 Task: Select the Pacific Time - US & Canada as time zone for the schedule.
Action: Mouse moved to (110, 141)
Screenshot: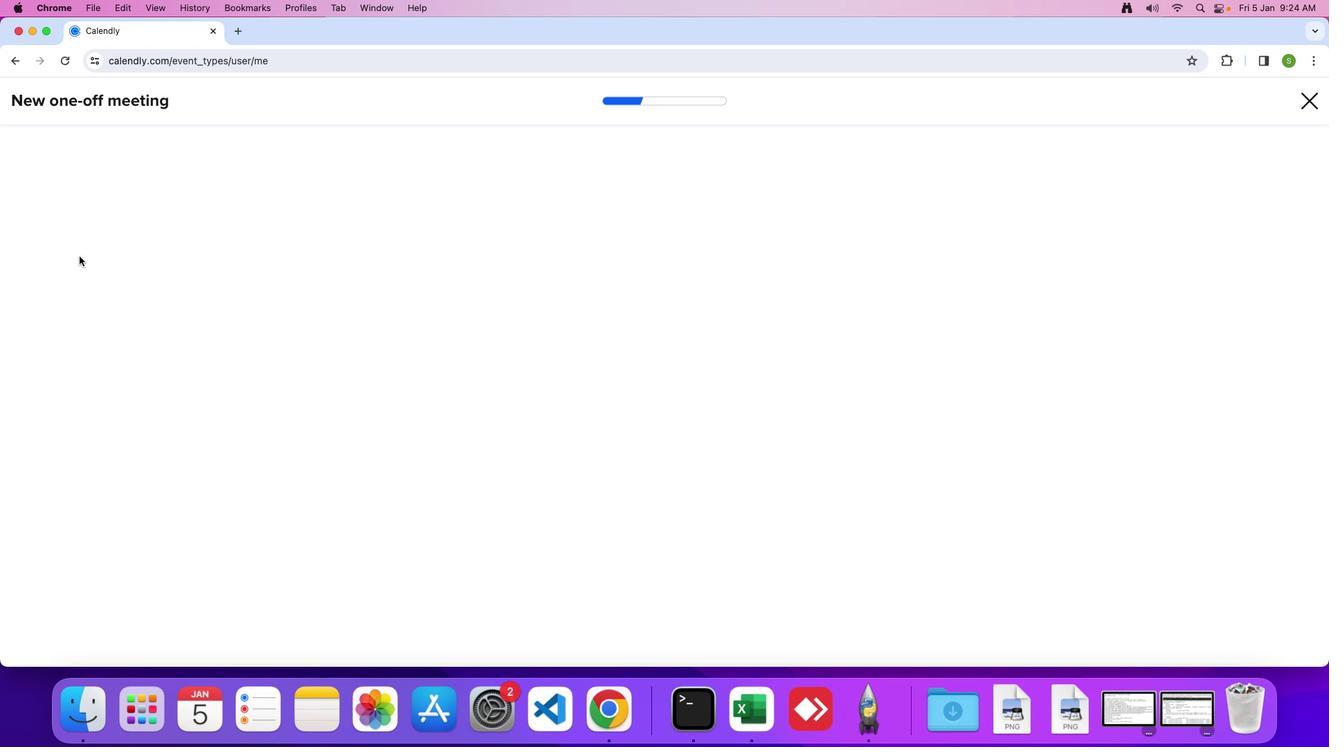 
Action: Mouse pressed left at (110, 141)
Screenshot: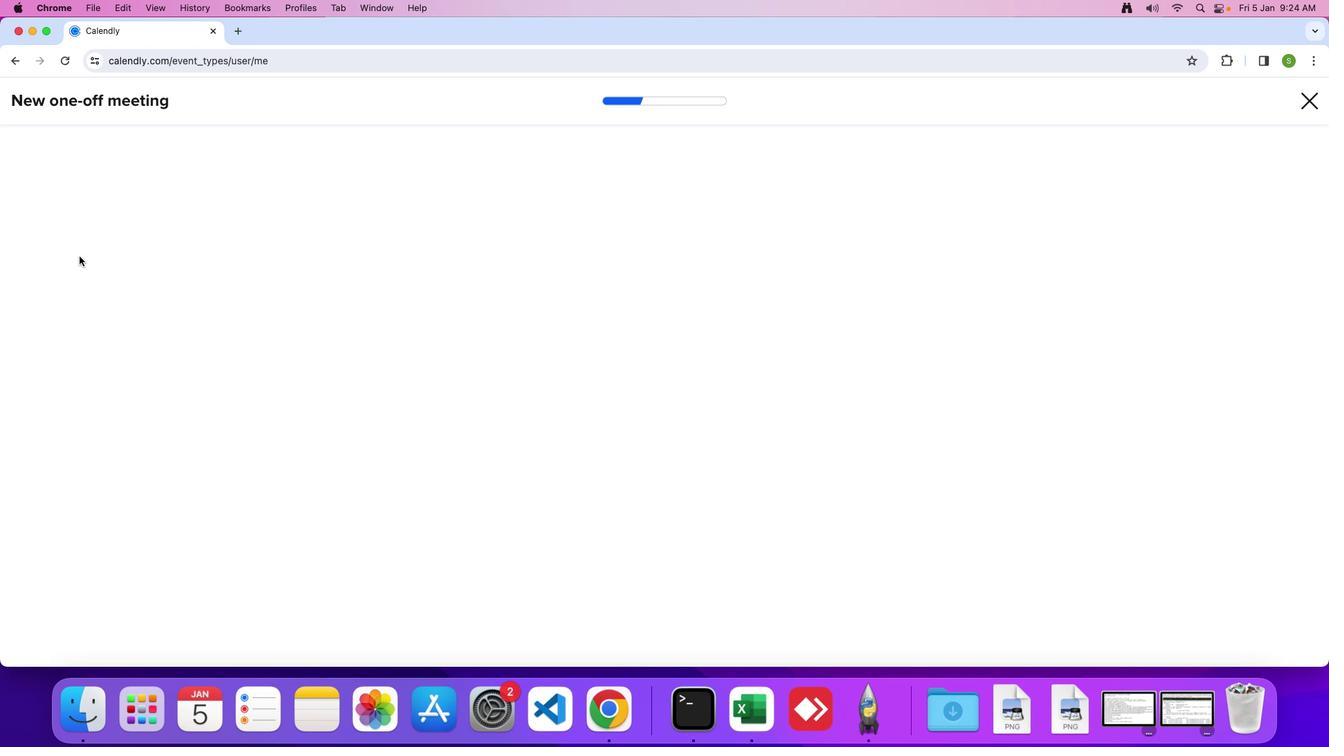 
Action: Mouse moved to (78, 256)
Screenshot: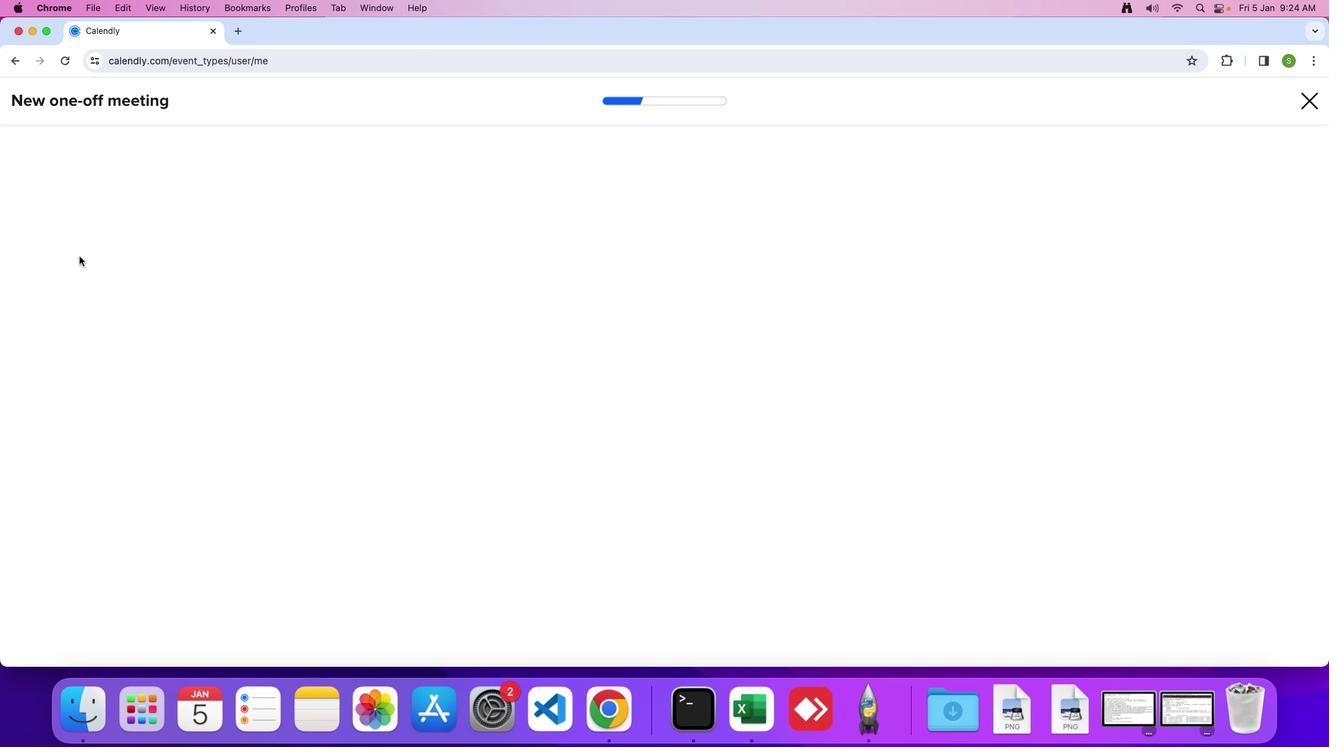 
Action: Mouse pressed left at (78, 256)
Screenshot: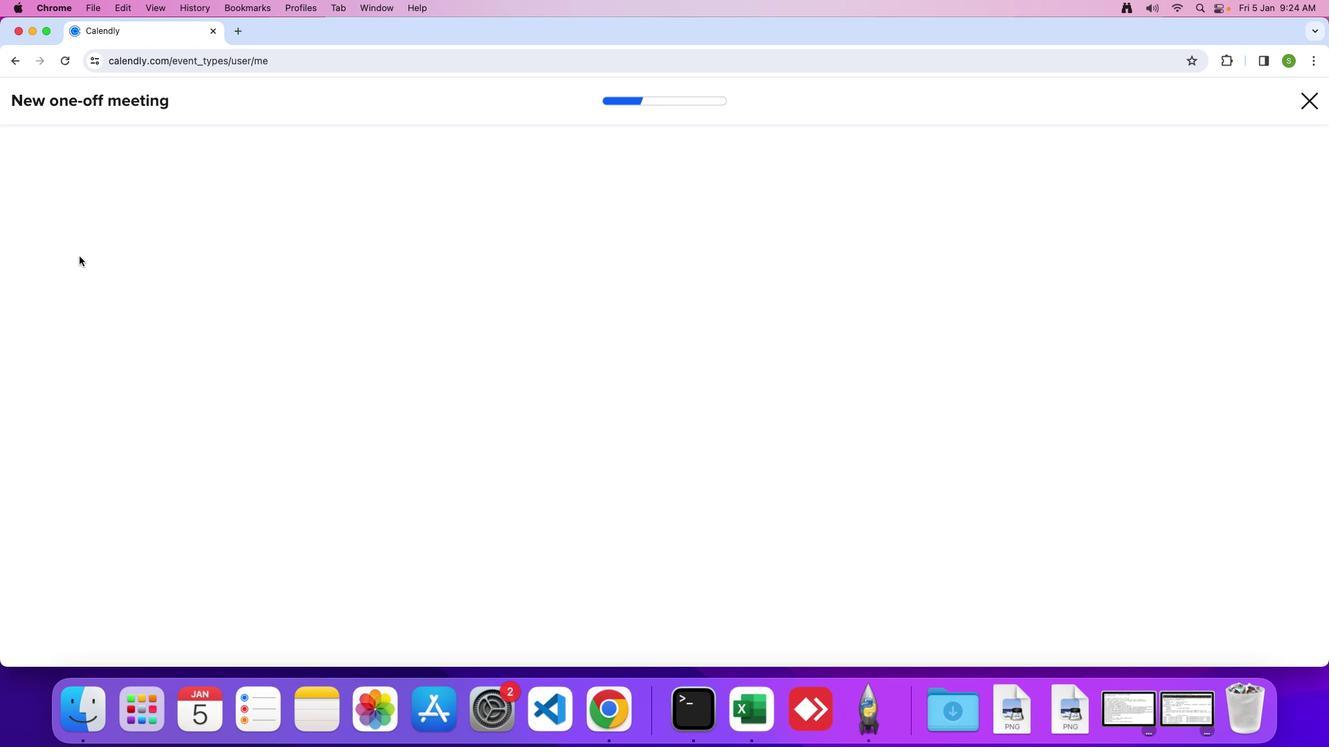 
Action: Mouse moved to (116, 166)
Screenshot: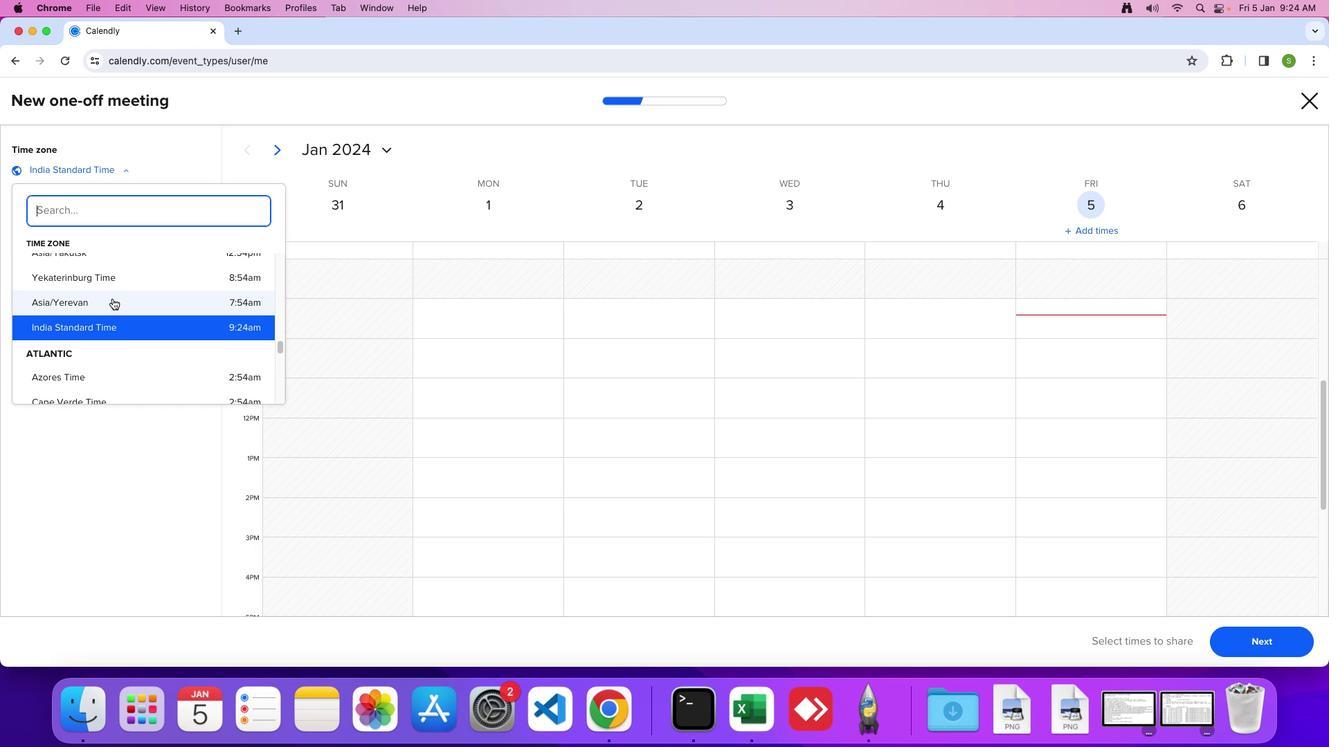 
Action: Mouse pressed left at (116, 166)
Screenshot: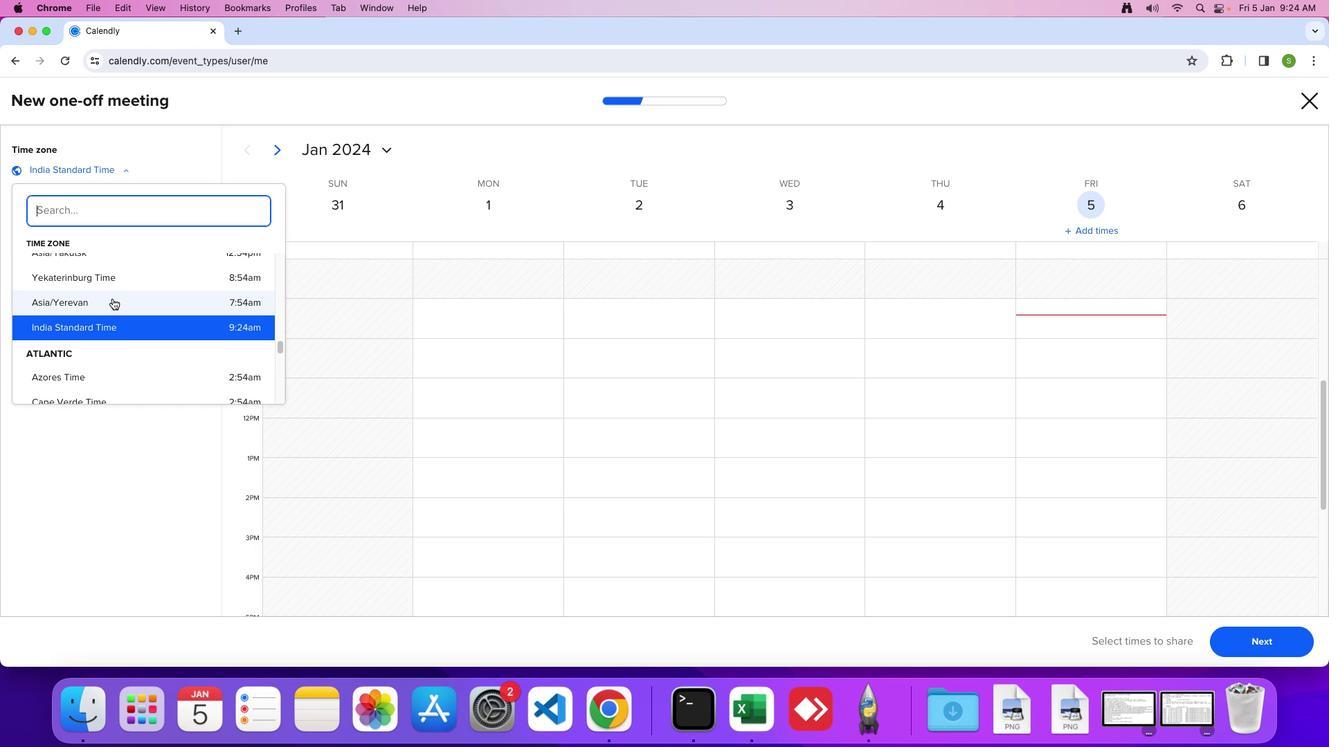 
Action: Mouse moved to (112, 298)
Screenshot: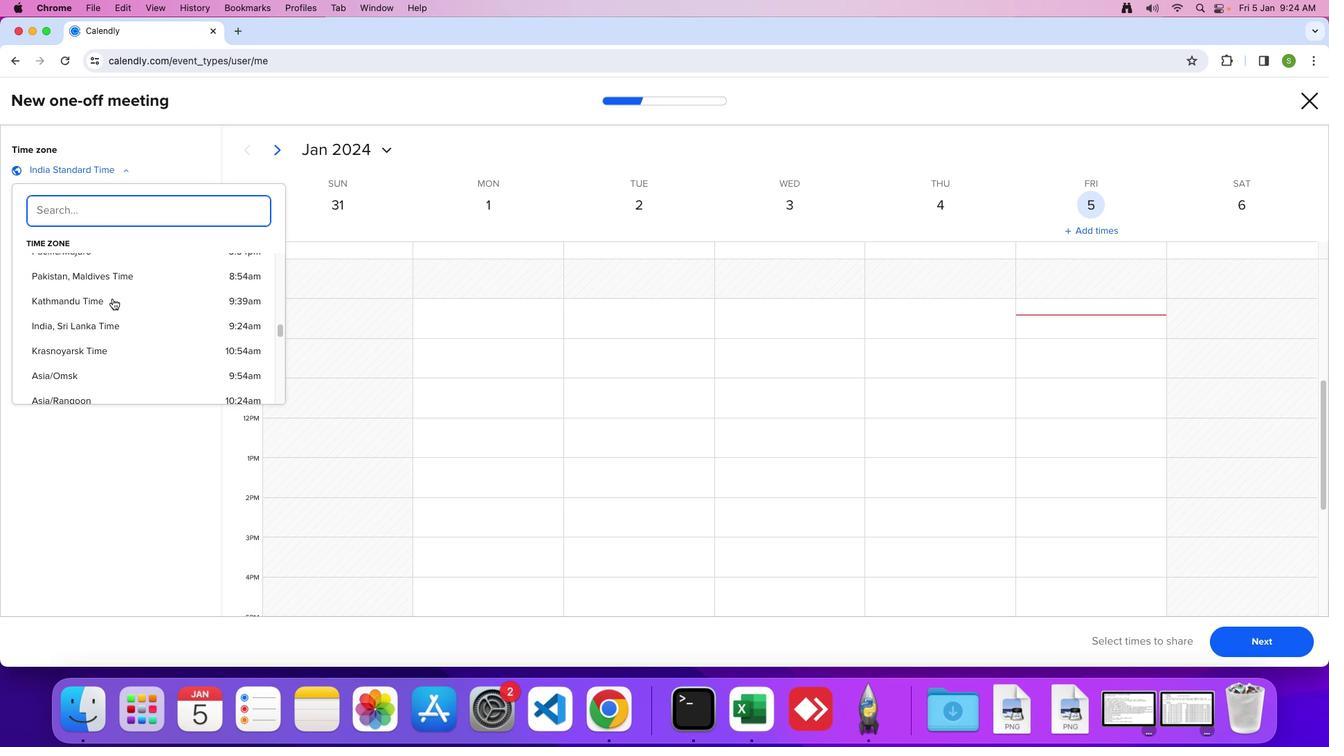 
Action: Mouse scrolled (112, 298) with delta (0, 0)
Screenshot: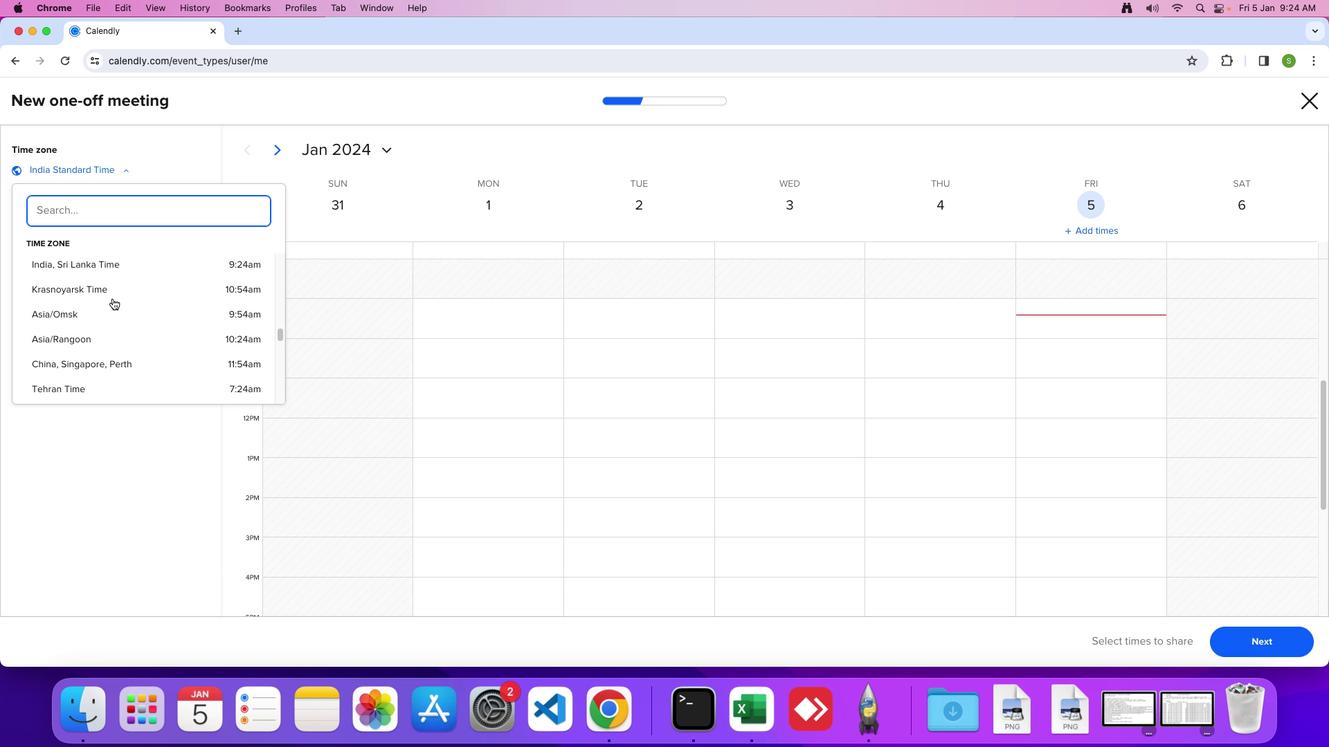 
Action: Mouse scrolled (112, 298) with delta (0, -3)
Screenshot: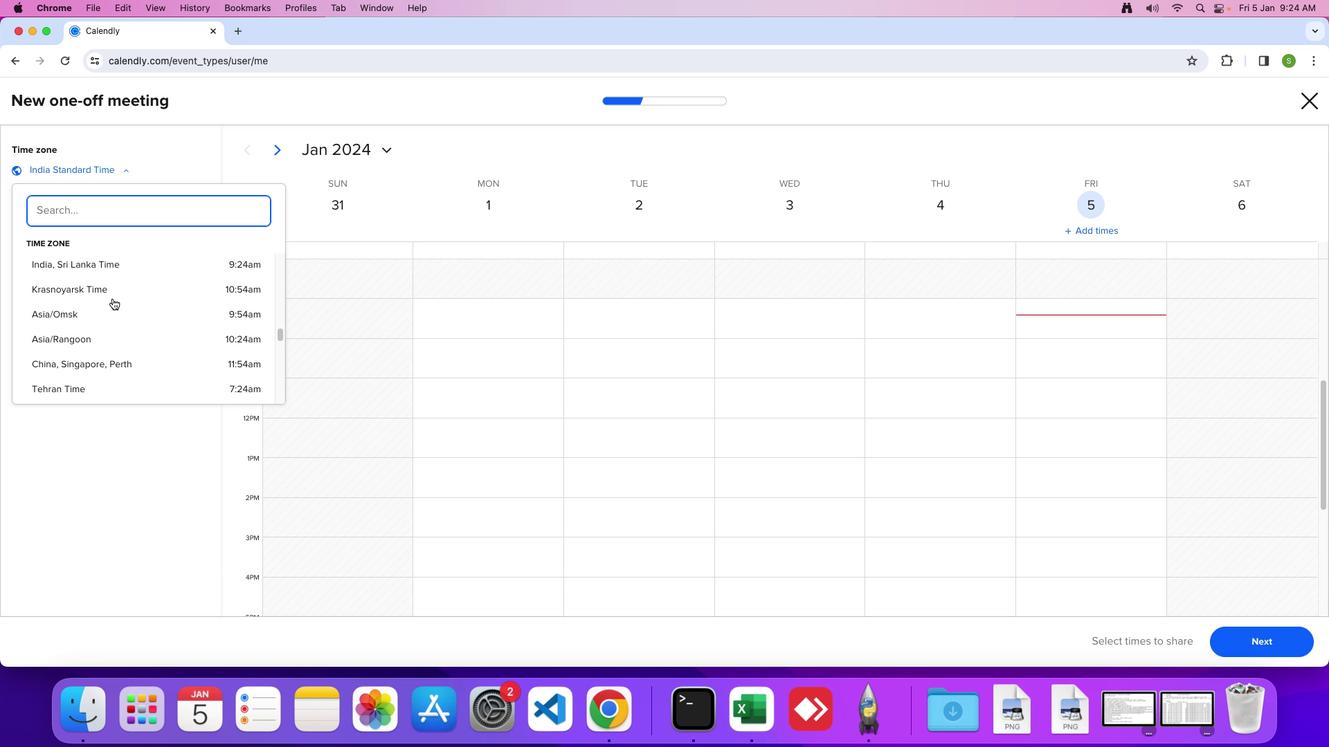 
Action: Mouse scrolled (112, 298) with delta (0, 3)
Screenshot: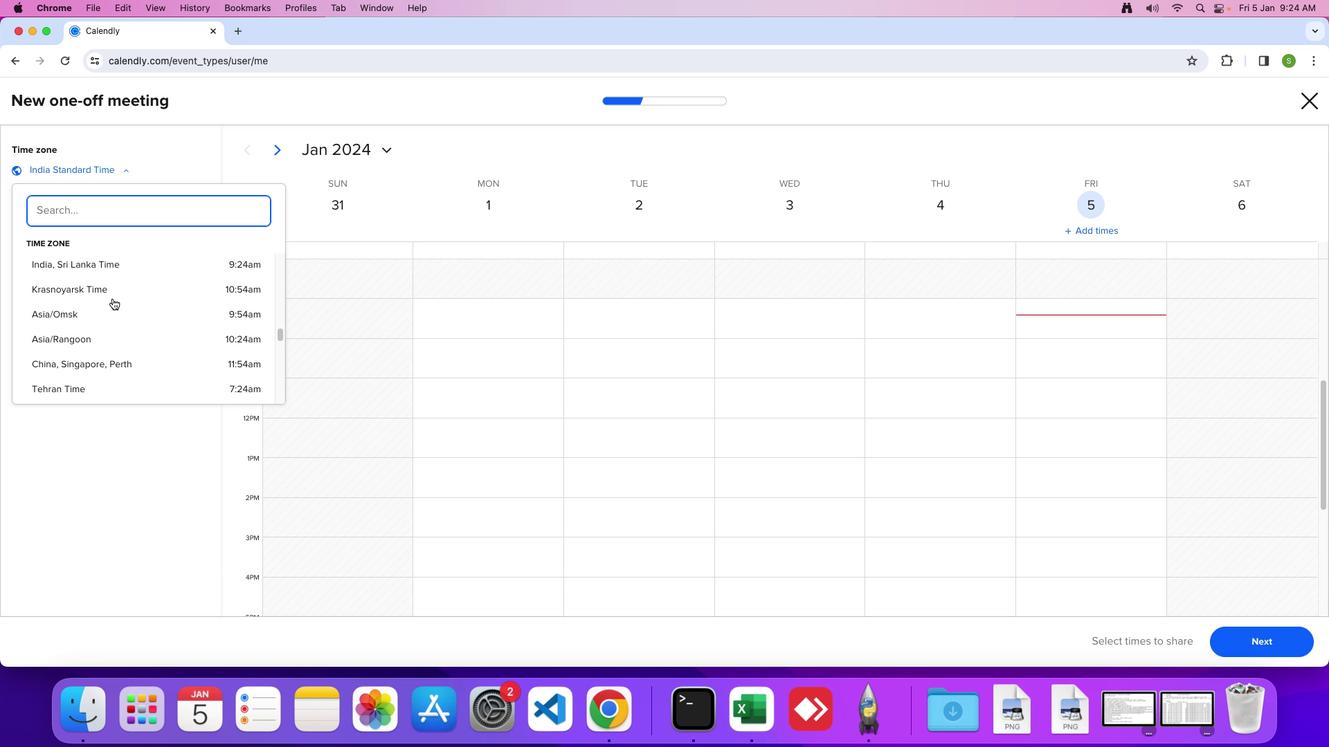 
Action: Mouse scrolled (112, 298) with delta (0, 3)
Screenshot: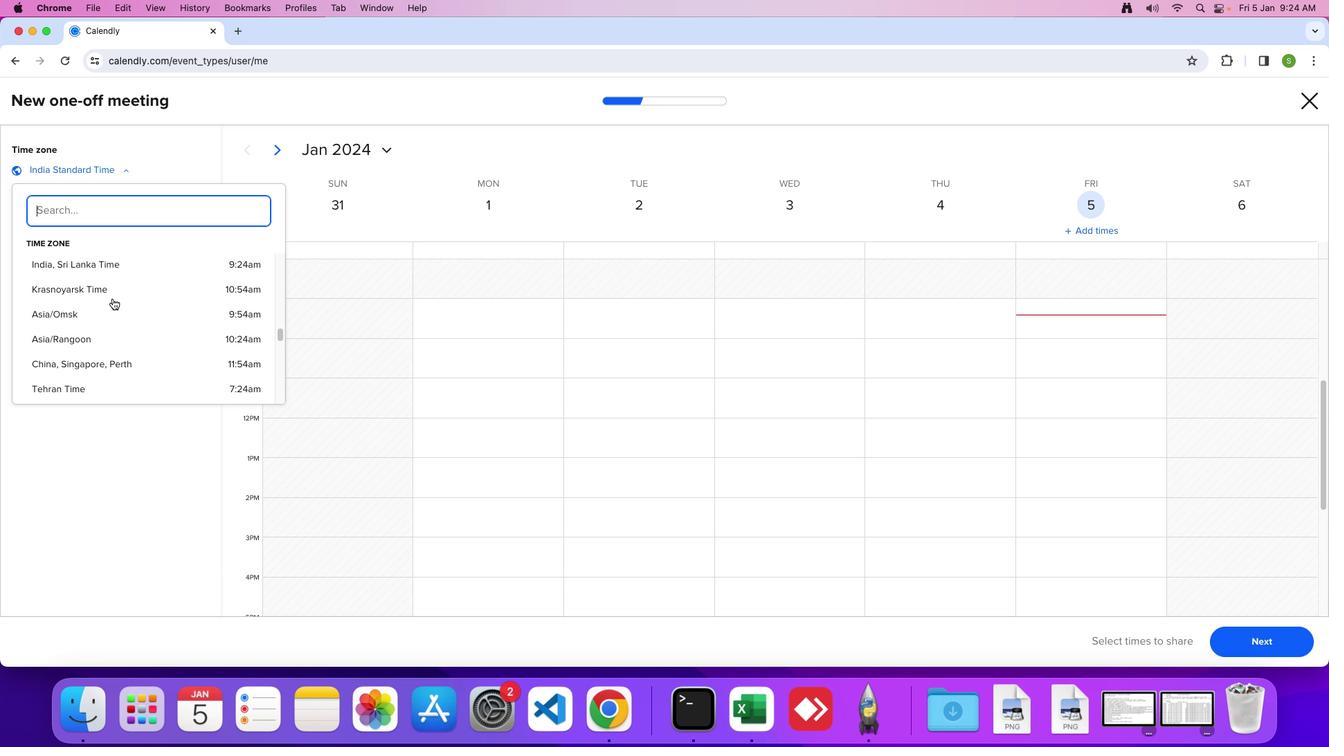 
Action: Mouse scrolled (112, 298) with delta (0, 0)
Screenshot: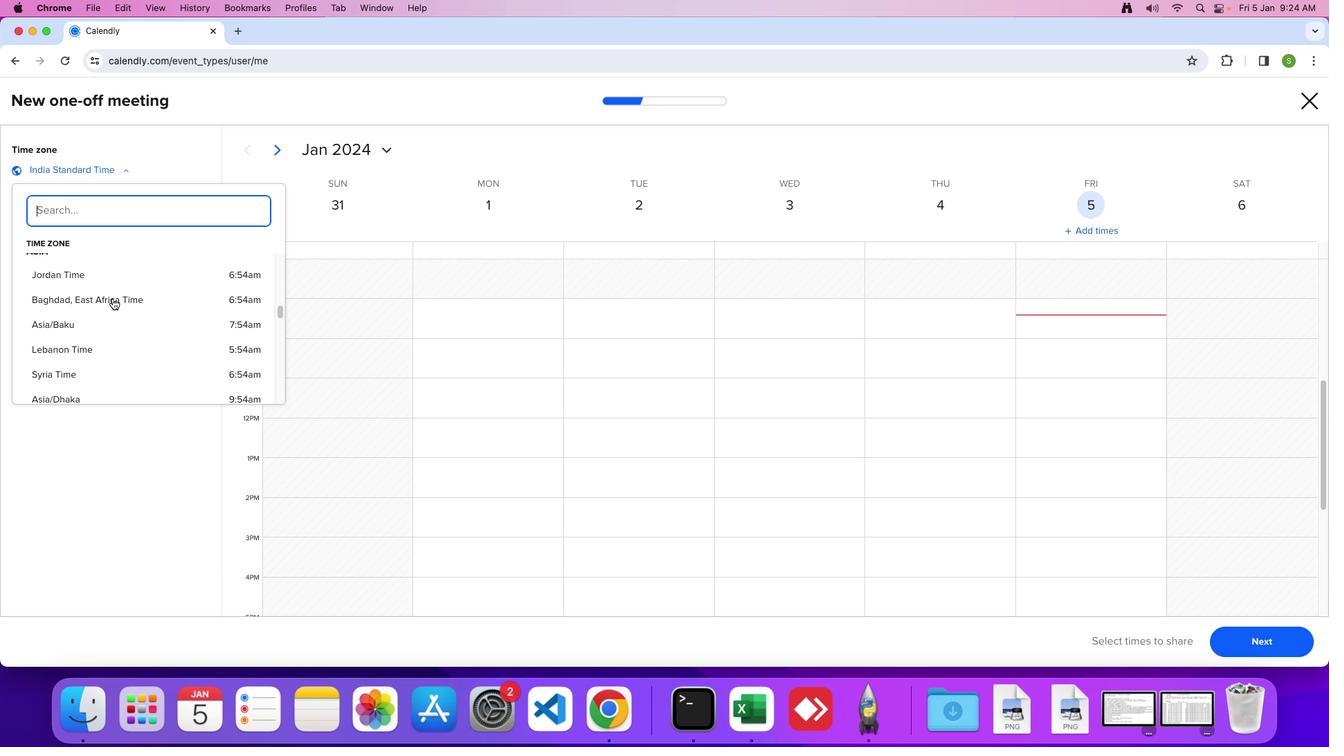 
Action: Mouse scrolled (112, 298) with delta (0, 0)
Screenshot: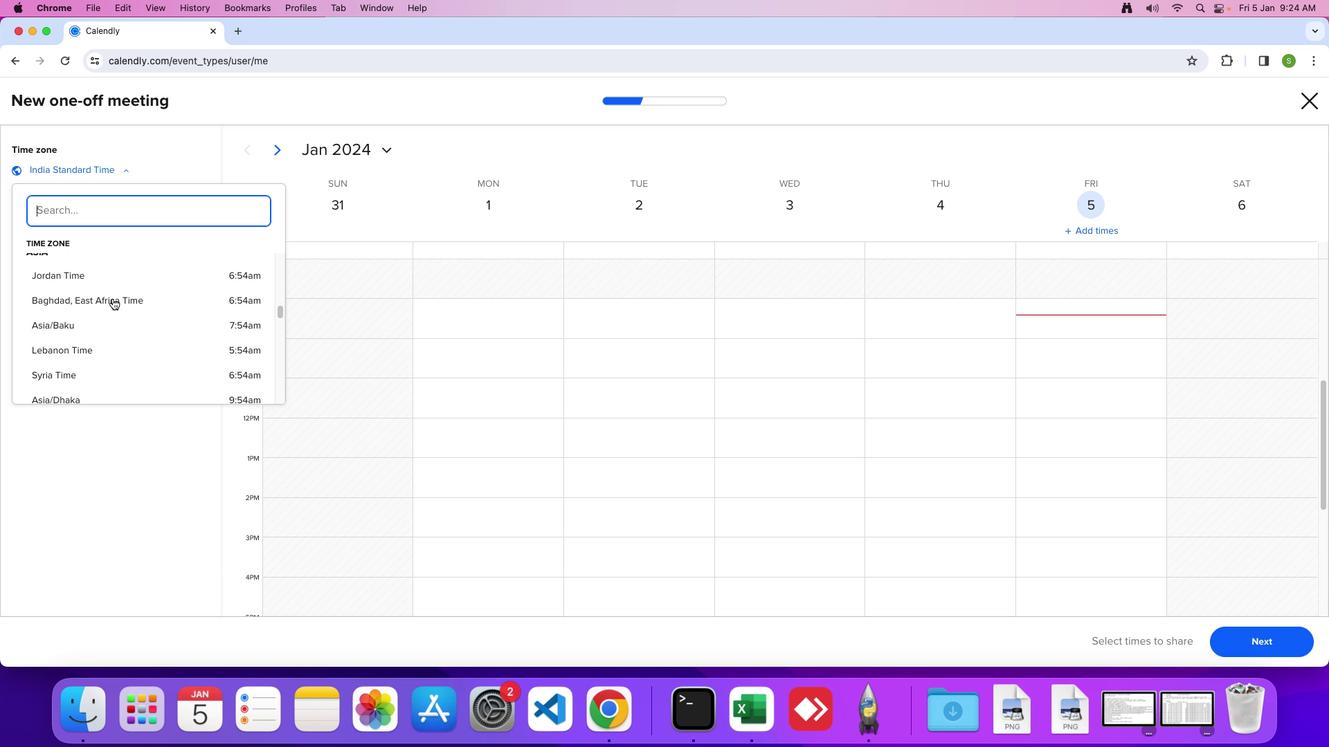 
Action: Mouse scrolled (112, 298) with delta (0, 2)
Screenshot: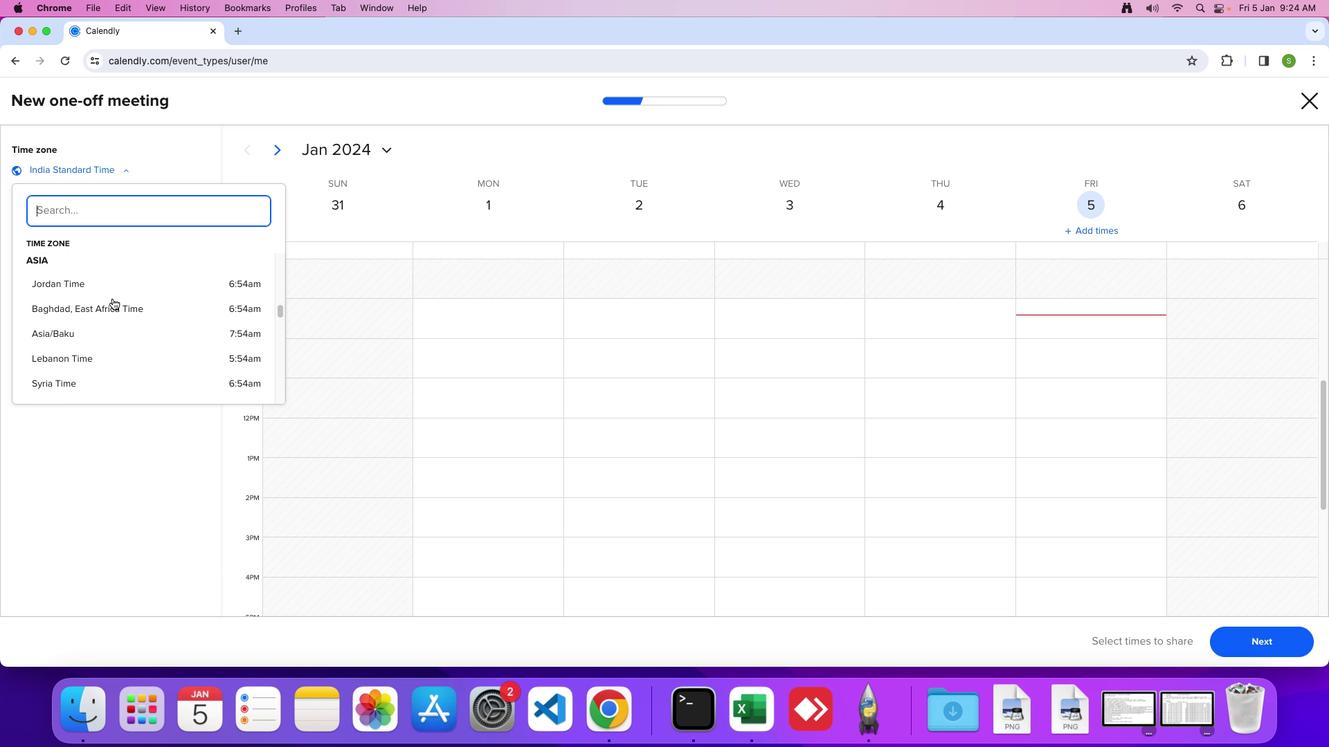
Action: Mouse scrolled (112, 298) with delta (0, 0)
Screenshot: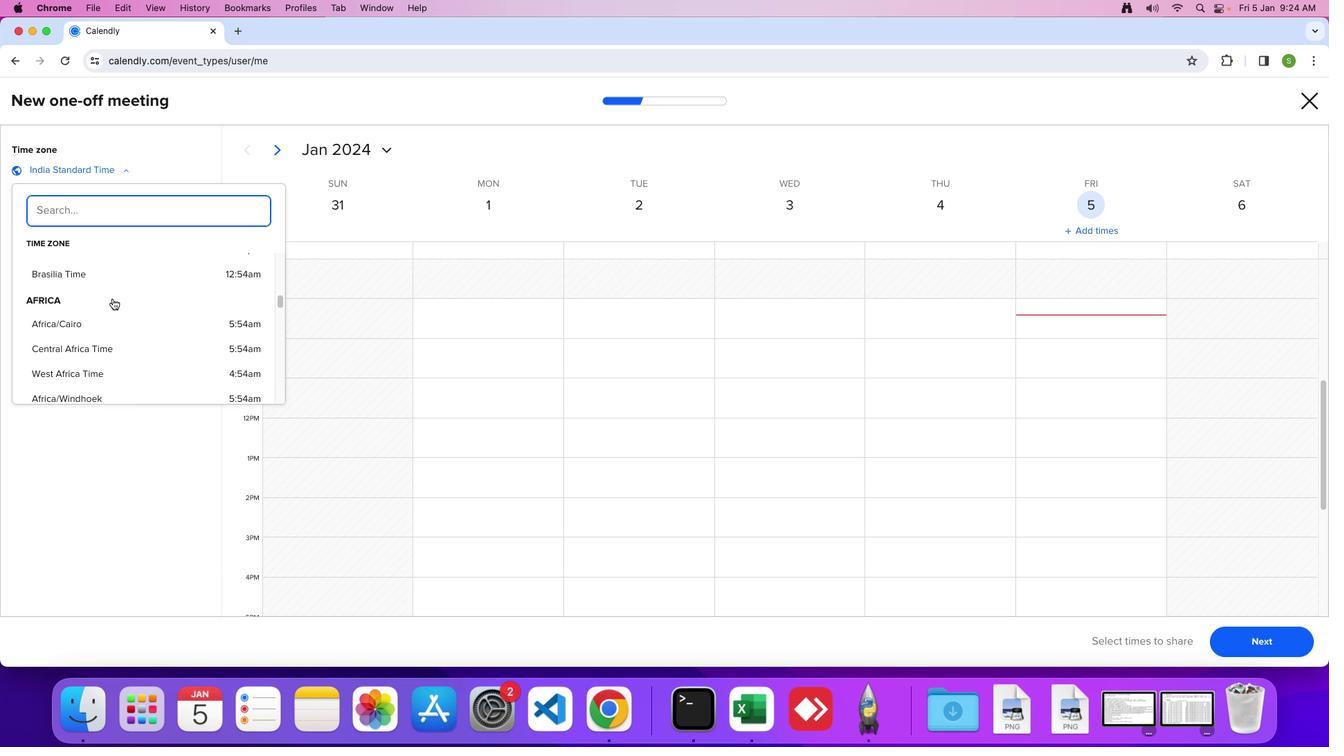 
Action: Mouse scrolled (112, 298) with delta (0, 0)
Screenshot: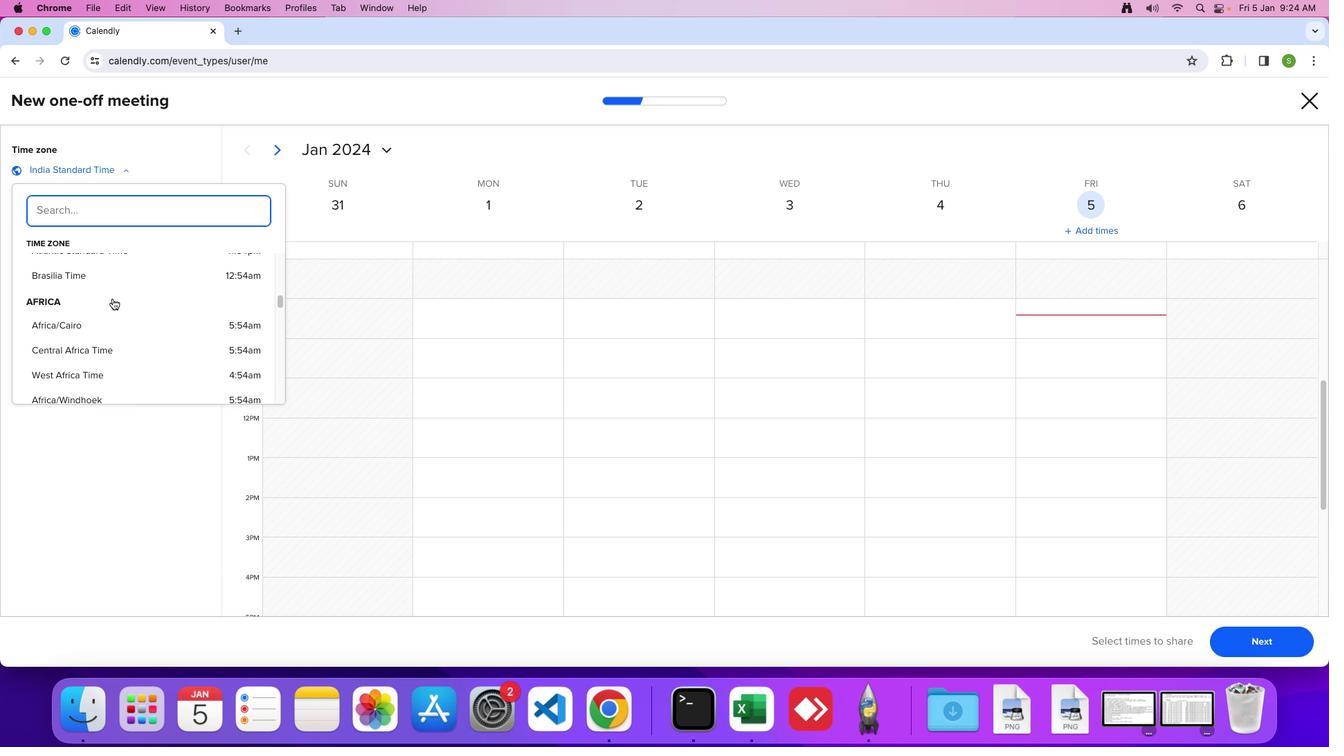 
Action: Mouse scrolled (112, 298) with delta (0, -3)
Screenshot: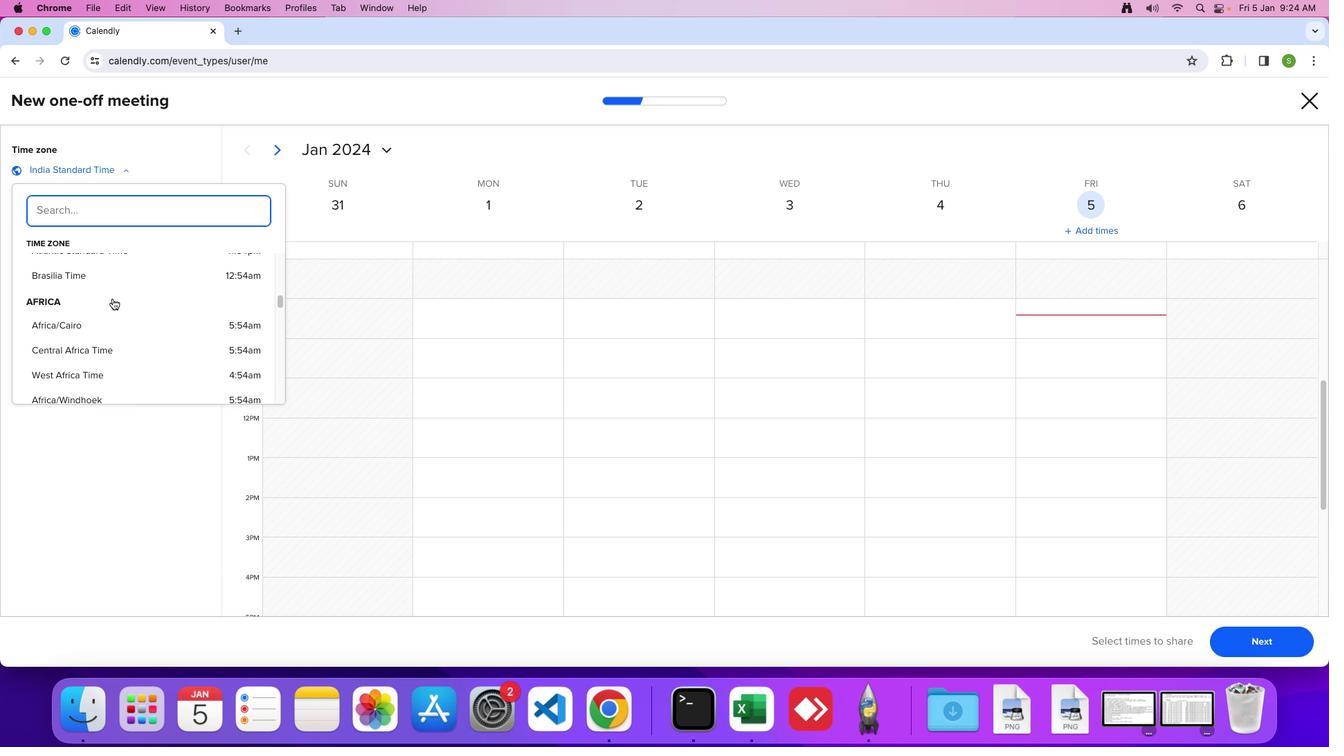 
Action: Mouse scrolled (112, 298) with delta (0, 2)
Screenshot: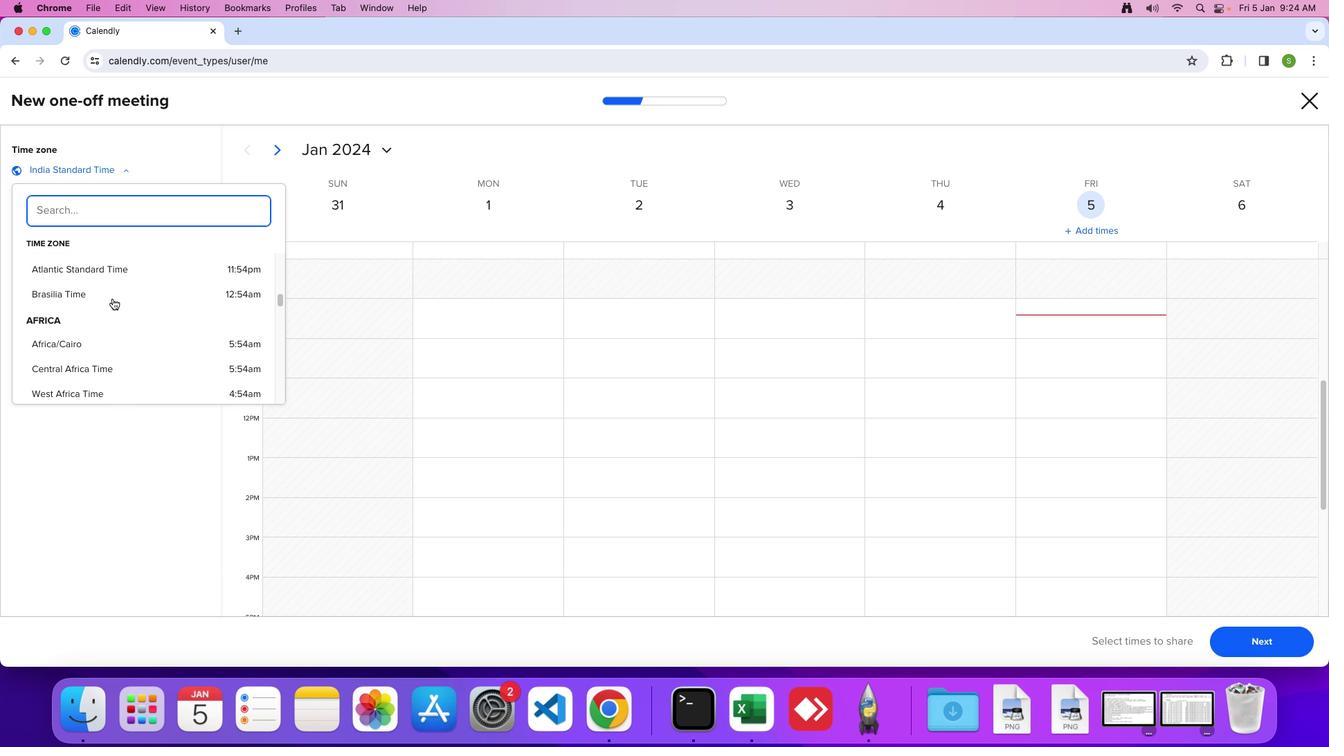 
Action: Mouse scrolled (112, 298) with delta (0, 0)
Screenshot: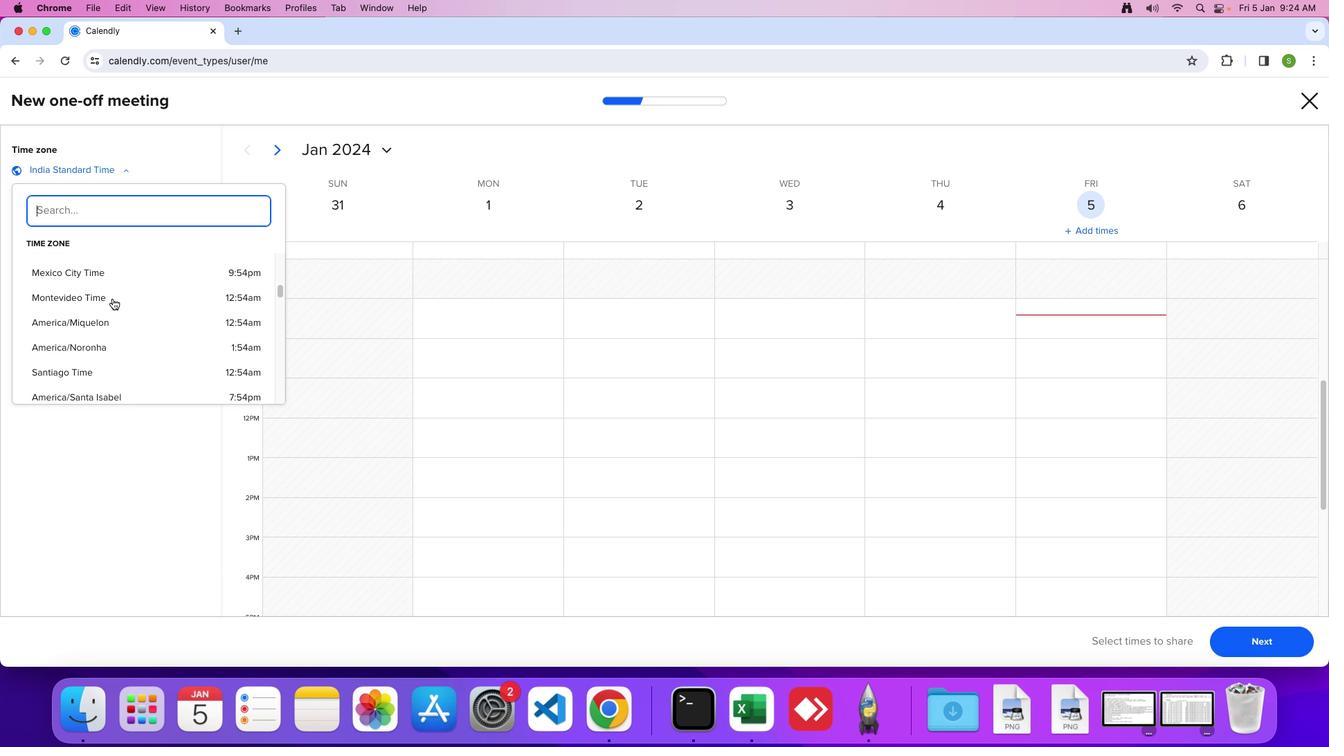 
Action: Mouse scrolled (112, 298) with delta (0, 0)
Screenshot: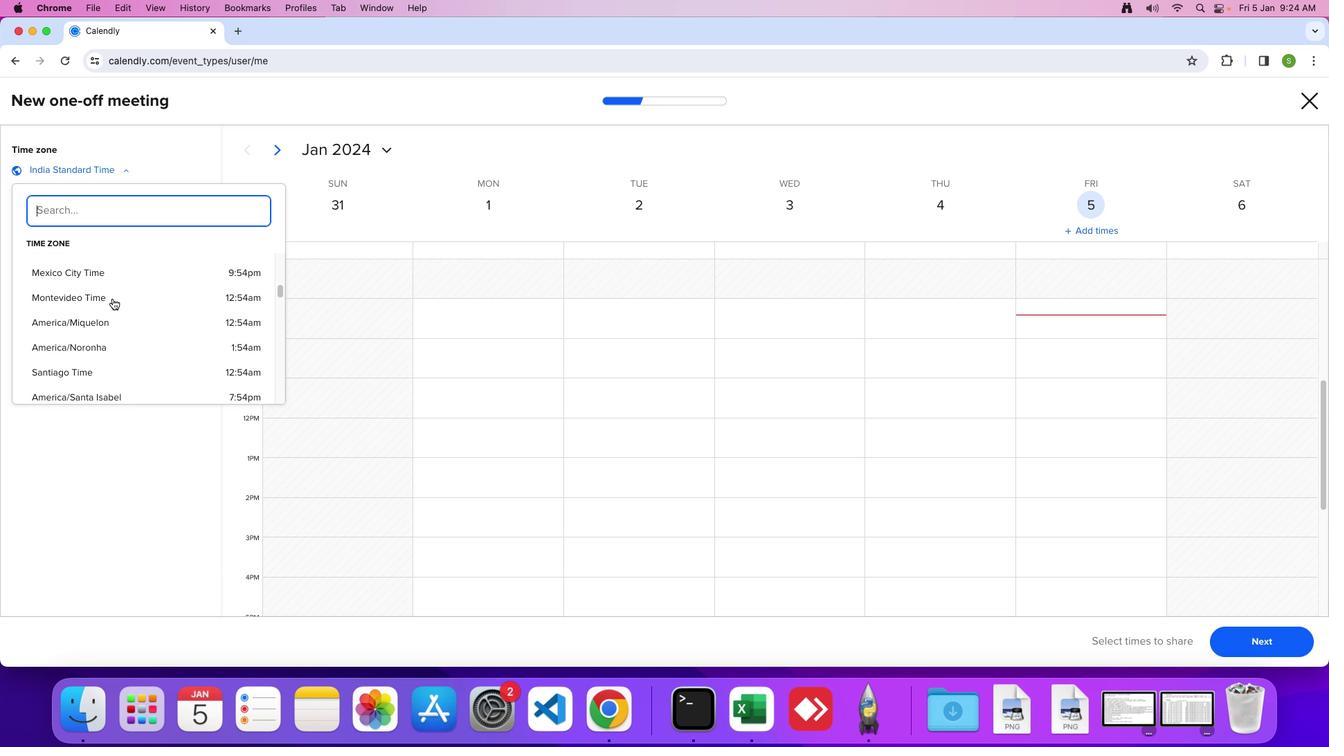 
Action: Mouse scrolled (112, 298) with delta (0, -3)
Screenshot: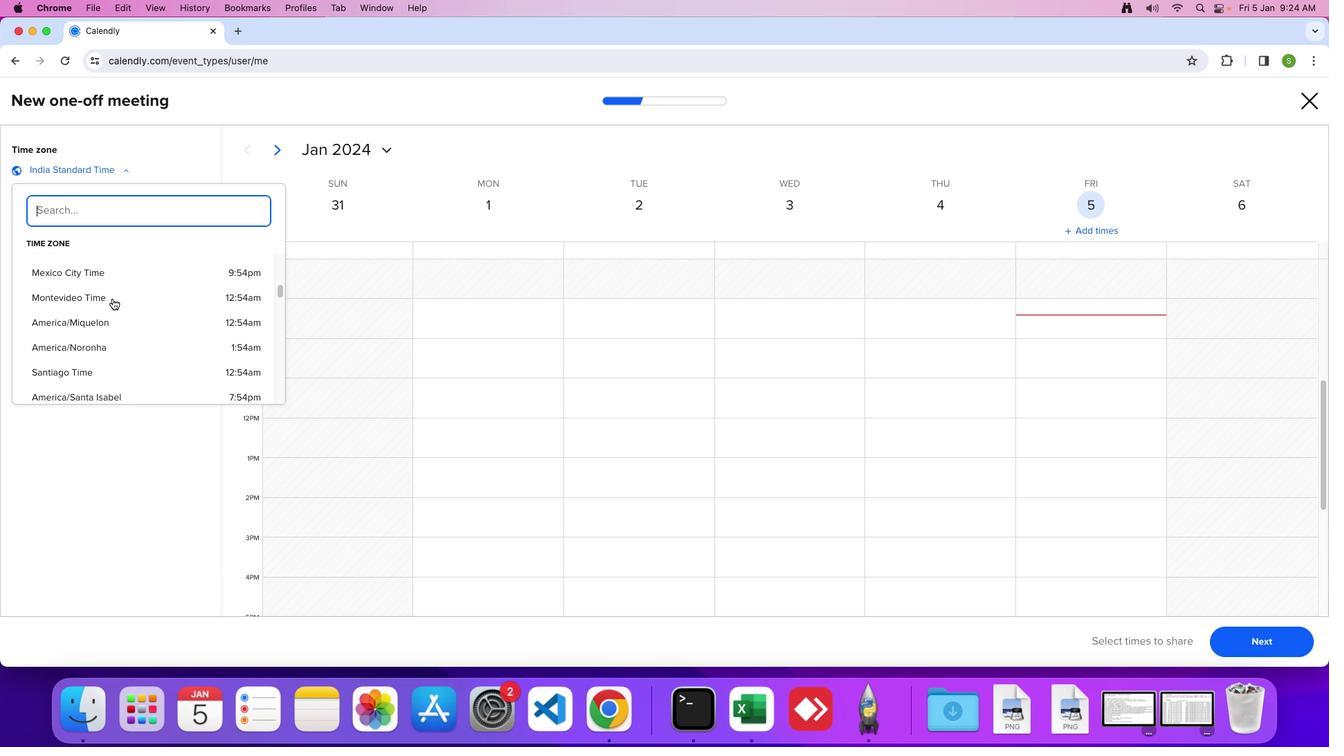 
Action: Mouse scrolled (112, 298) with delta (0, 0)
Screenshot: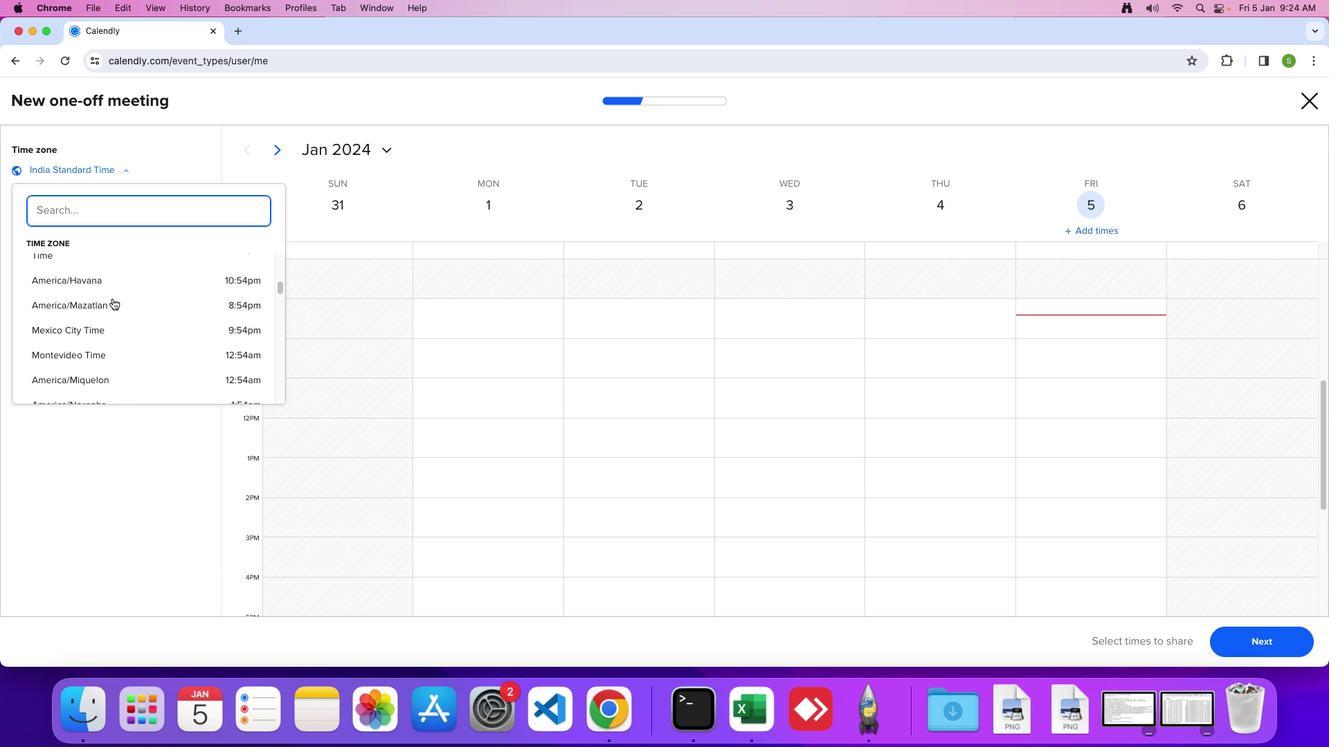 
Action: Mouse scrolled (112, 298) with delta (0, 0)
Screenshot: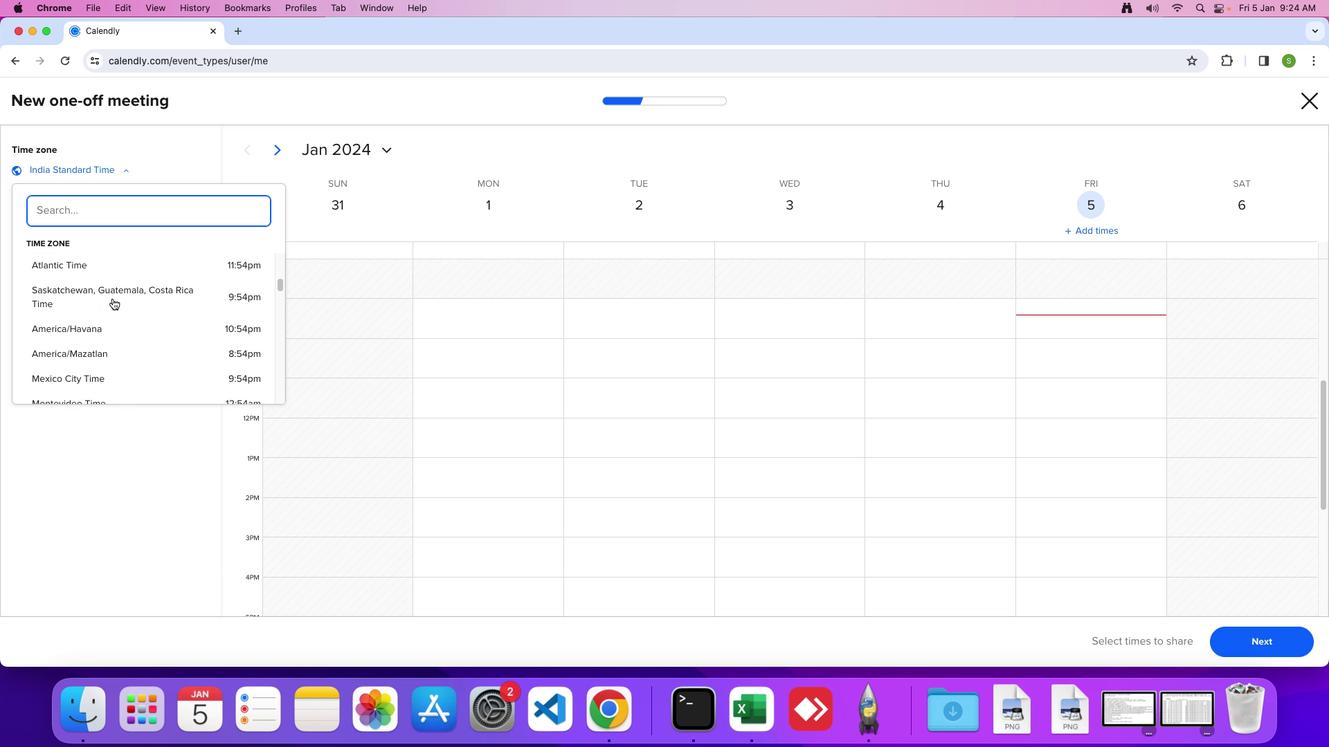 
Action: Mouse scrolled (112, 298) with delta (0, 3)
Screenshot: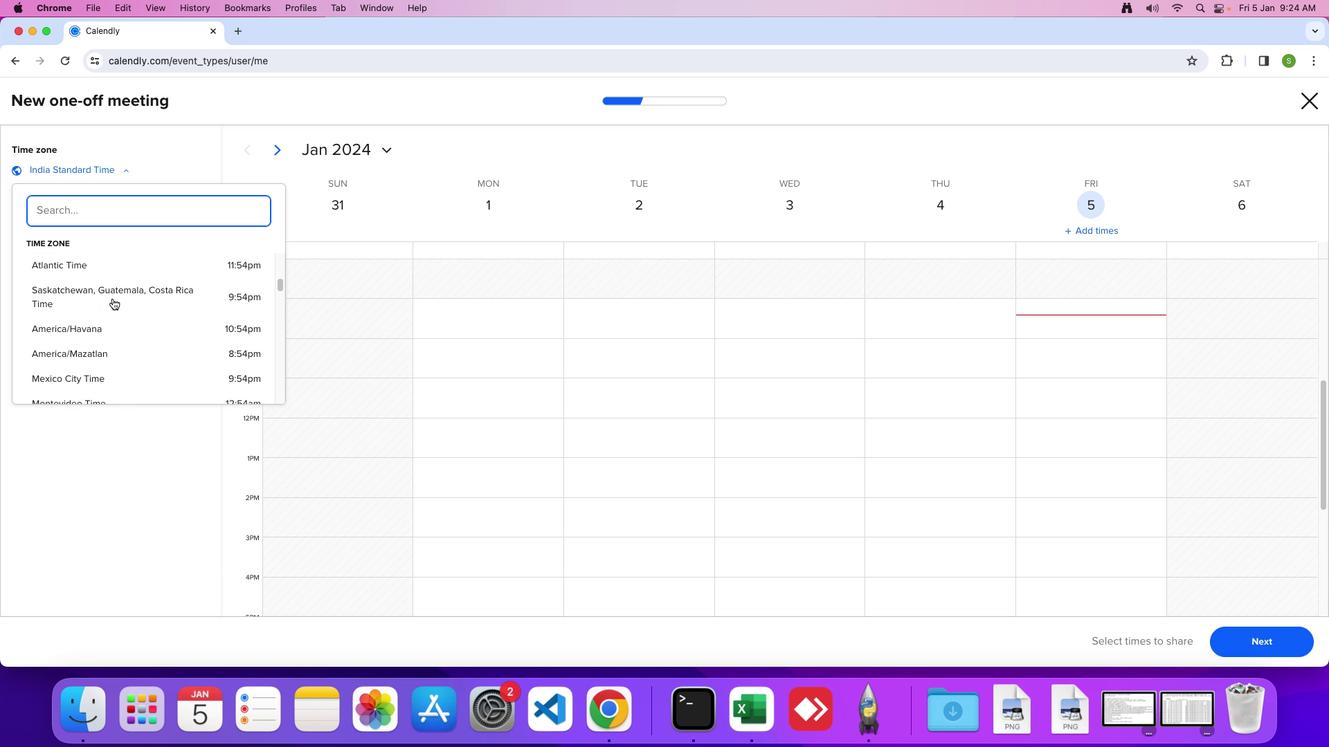 
Action: Mouse scrolled (112, 298) with delta (0, 4)
Screenshot: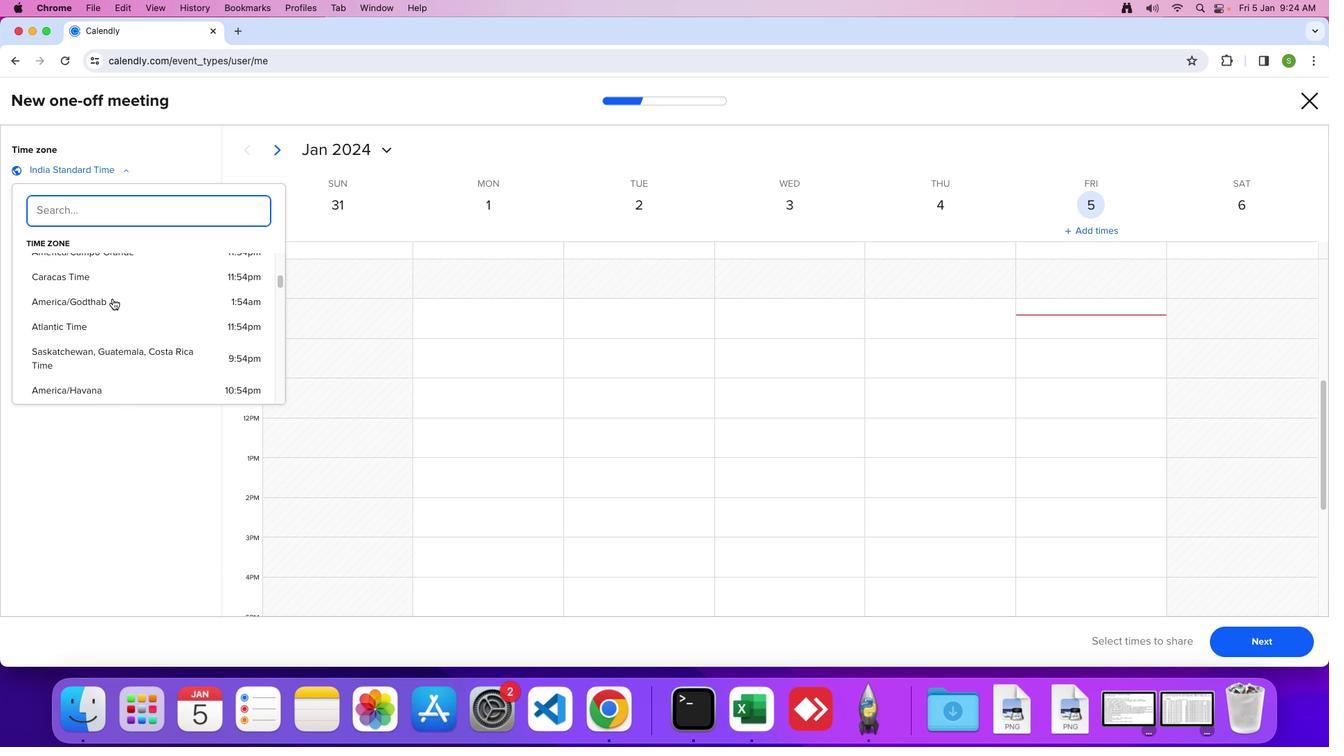
Action: Mouse scrolled (112, 298) with delta (0, 0)
Screenshot: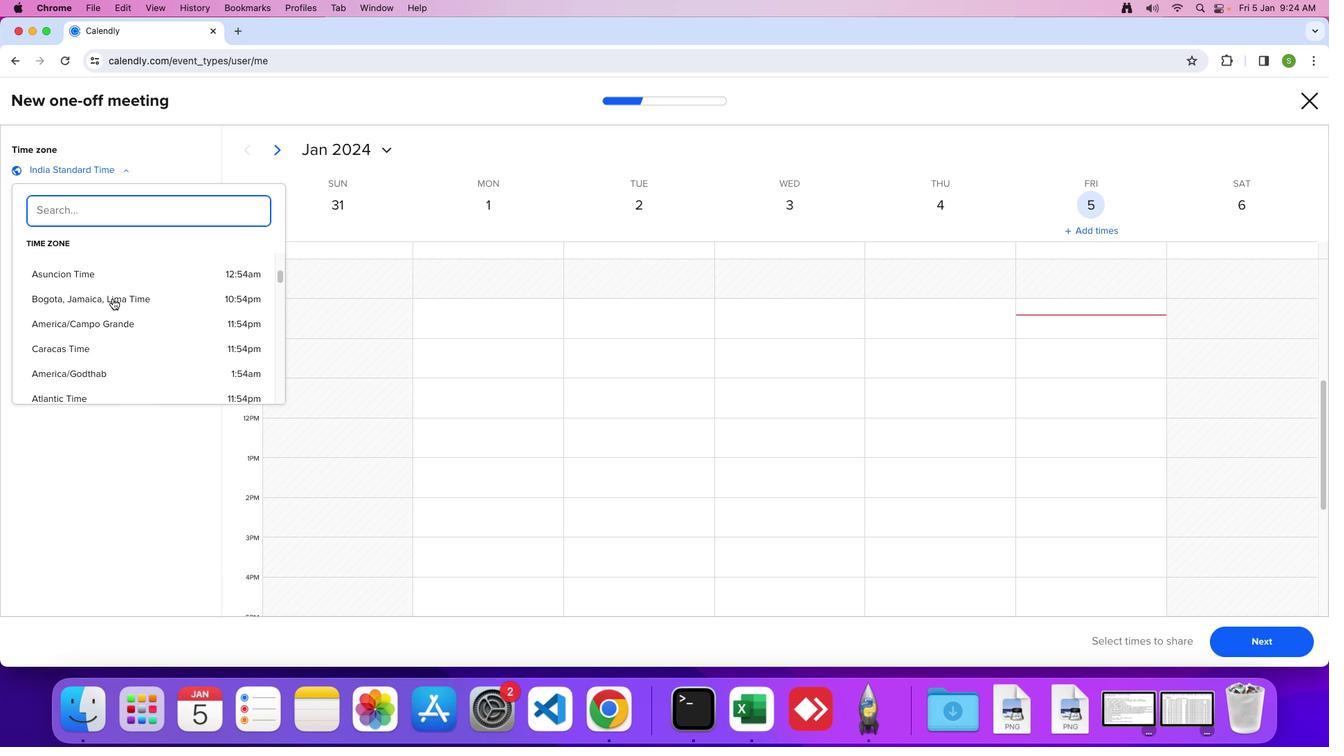
Action: Mouse scrolled (112, 298) with delta (0, 0)
Screenshot: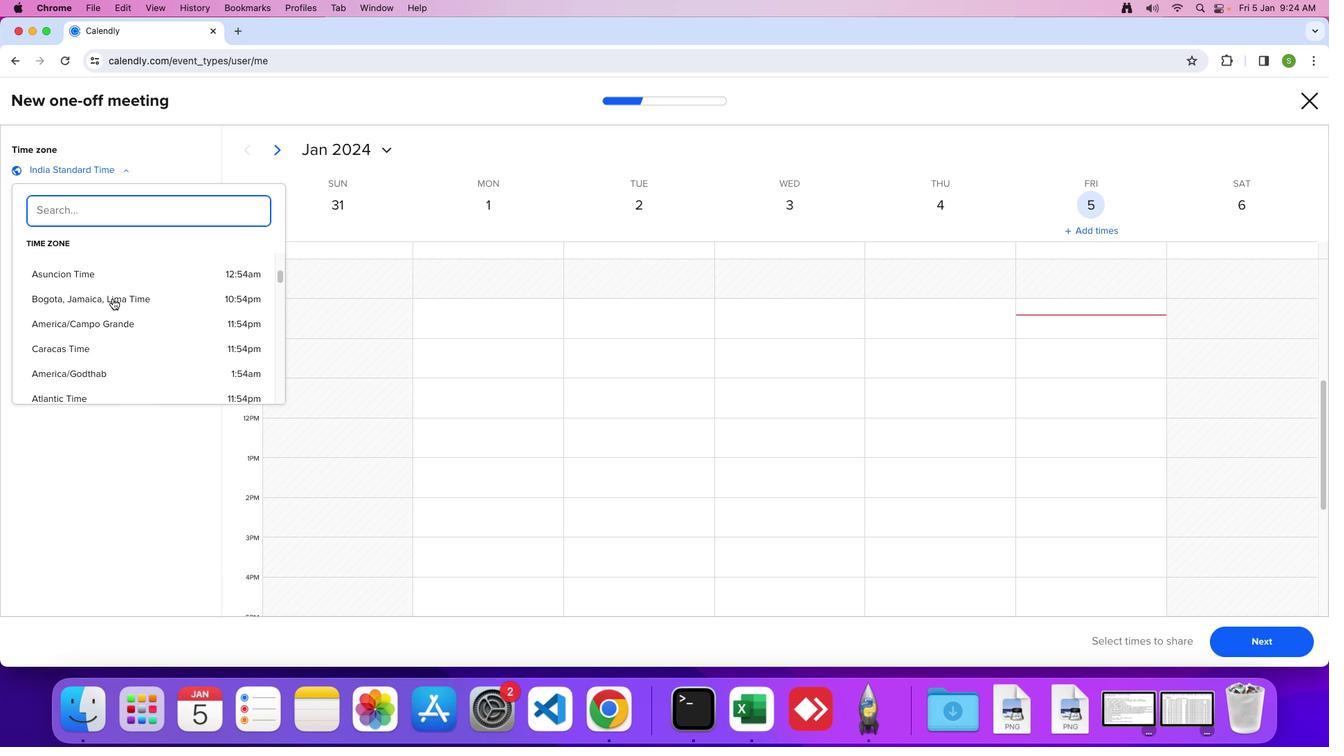 
Action: Mouse scrolled (112, 298) with delta (0, 2)
Screenshot: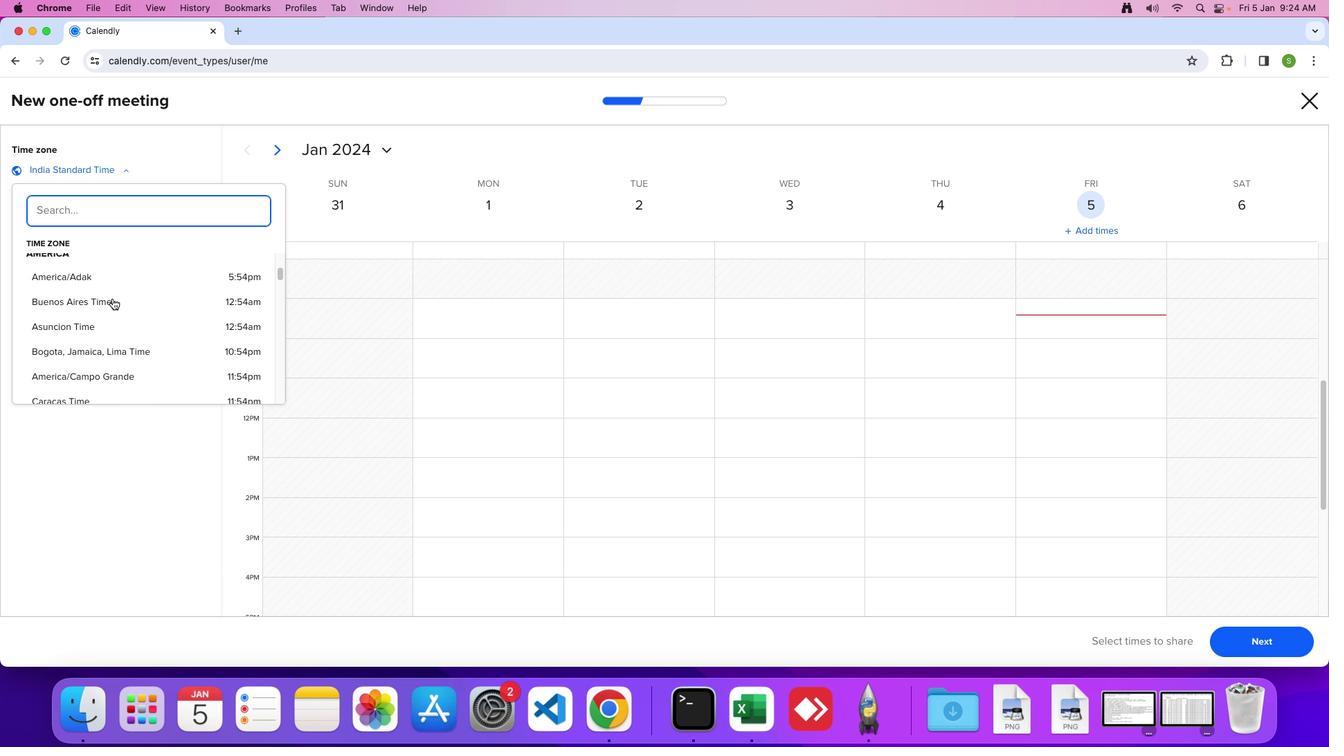 
Action: Mouse scrolled (112, 298) with delta (0, 0)
Screenshot: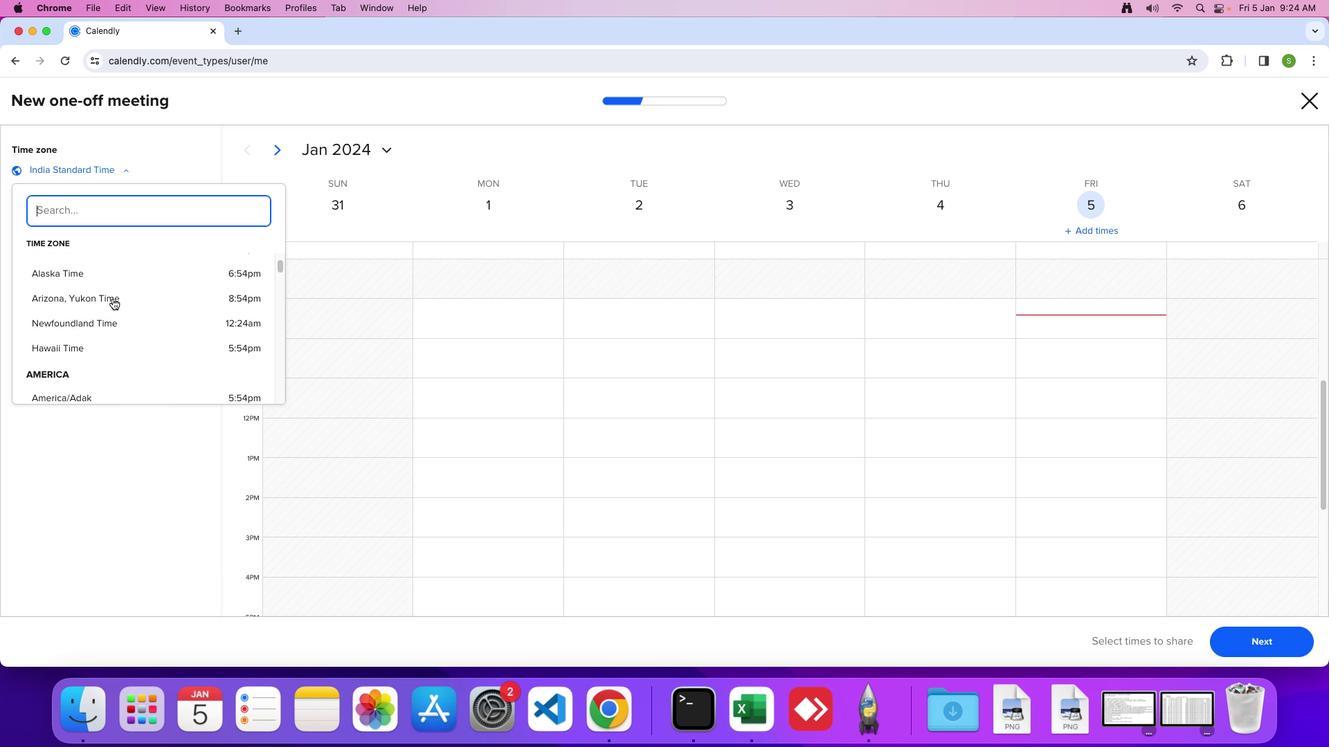
Action: Mouse scrolled (112, 298) with delta (0, 0)
Screenshot: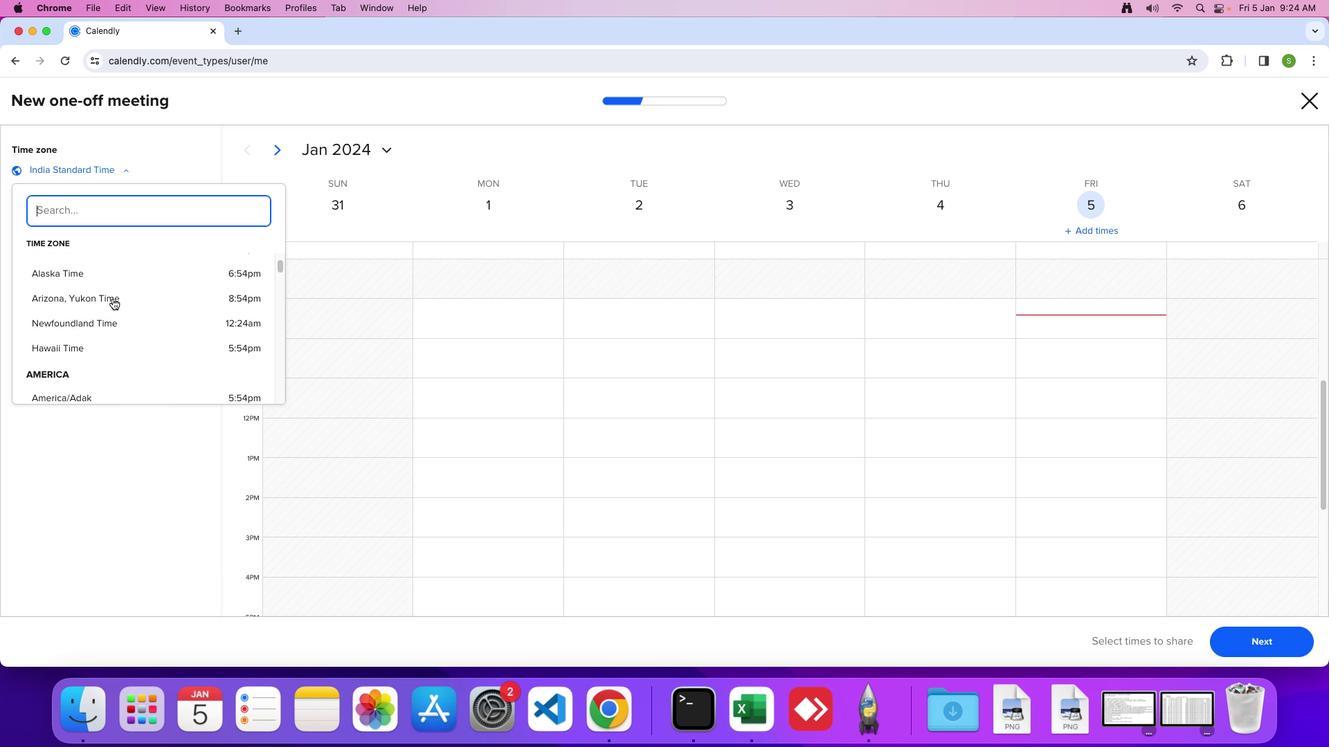 
Action: Mouse scrolled (112, 298) with delta (0, 2)
Screenshot: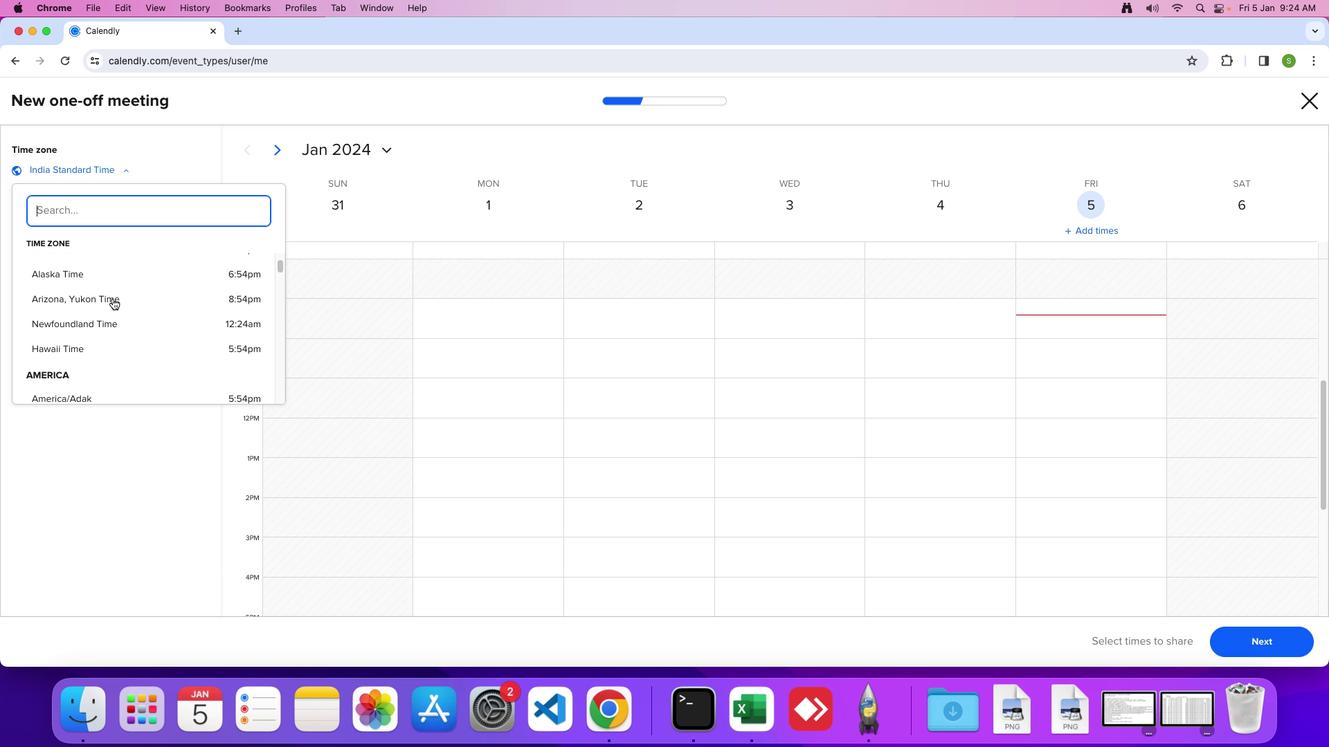 
Action: Mouse scrolled (112, 298) with delta (0, 0)
Screenshot: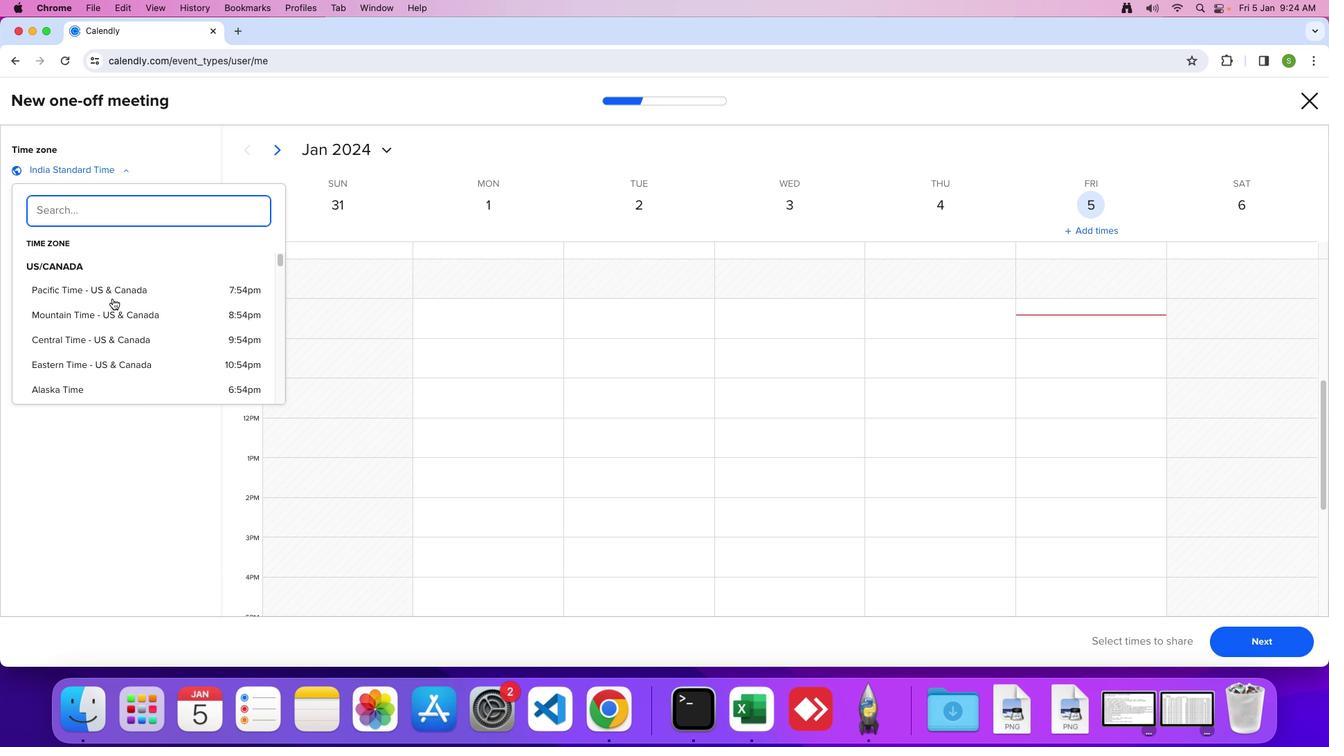
Action: Mouse scrolled (112, 298) with delta (0, -3)
Screenshot: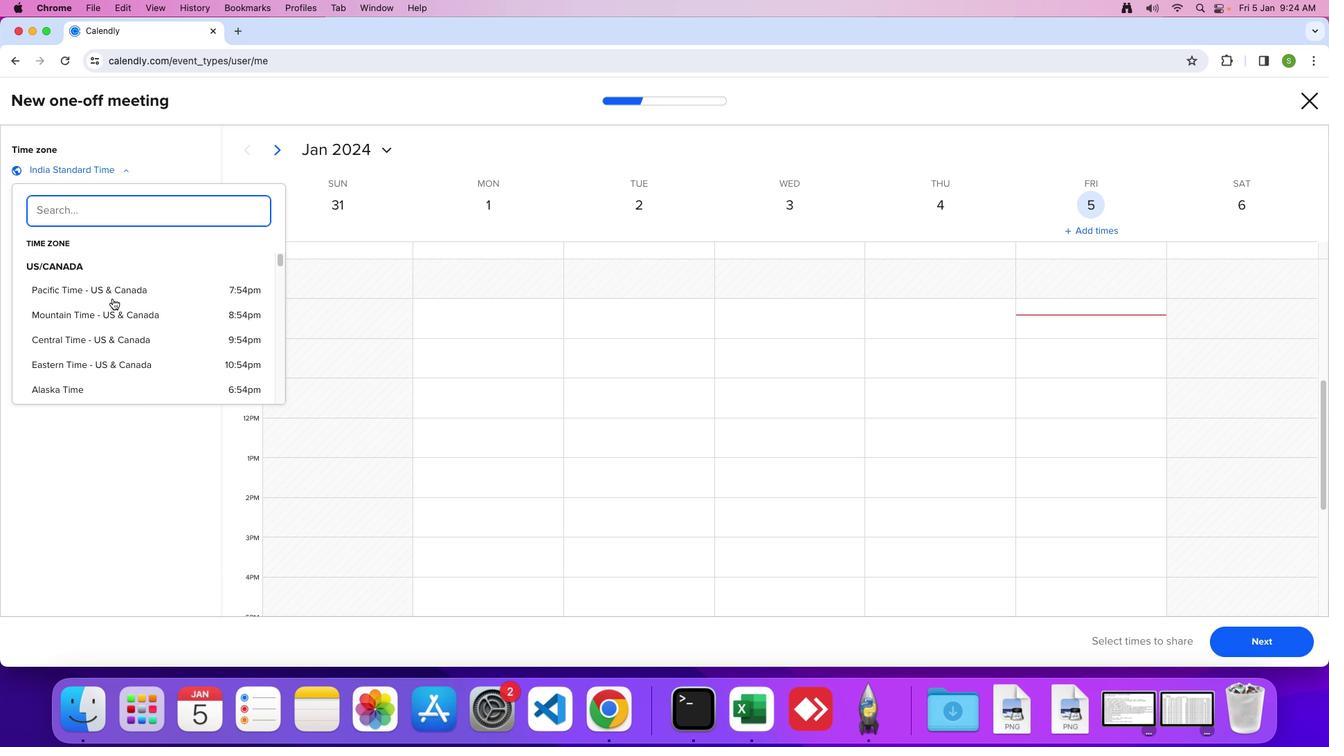 
Action: Mouse scrolled (112, 298) with delta (0, 4)
Screenshot: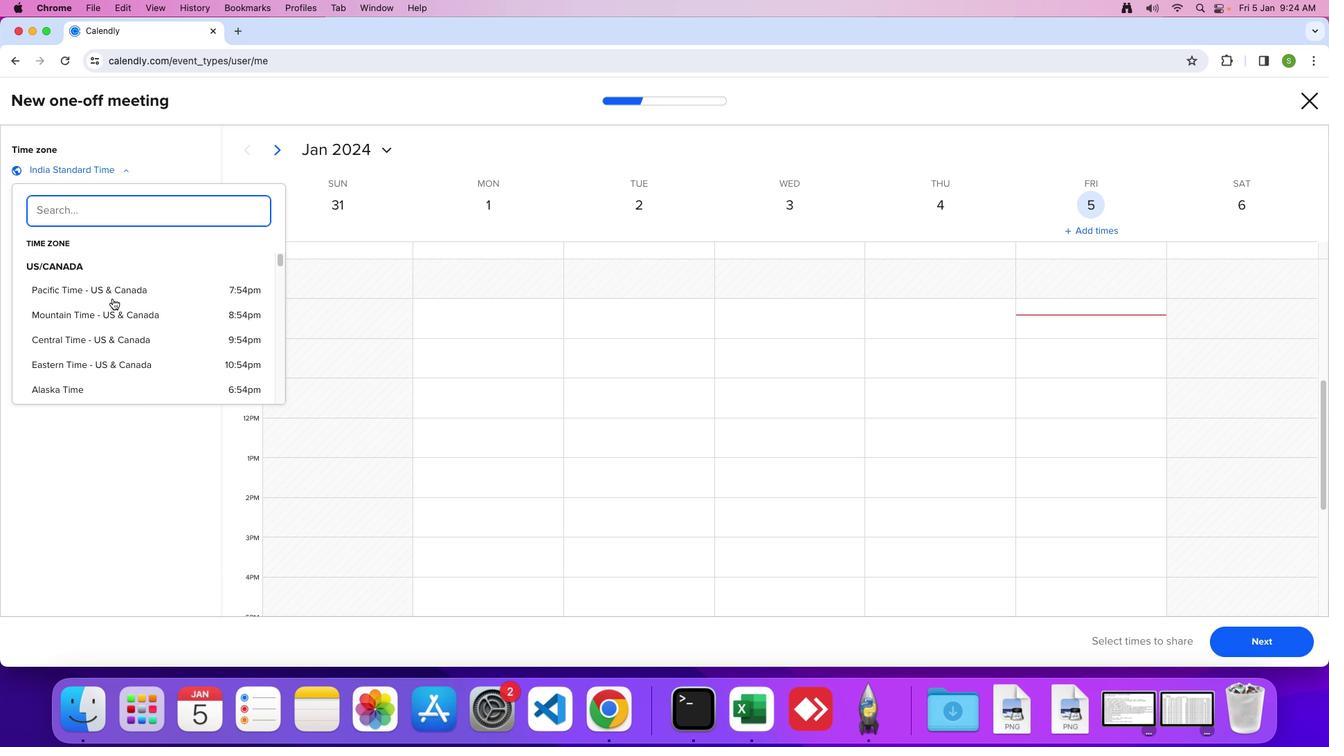 
Action: Mouse scrolled (112, 298) with delta (0, 0)
Screenshot: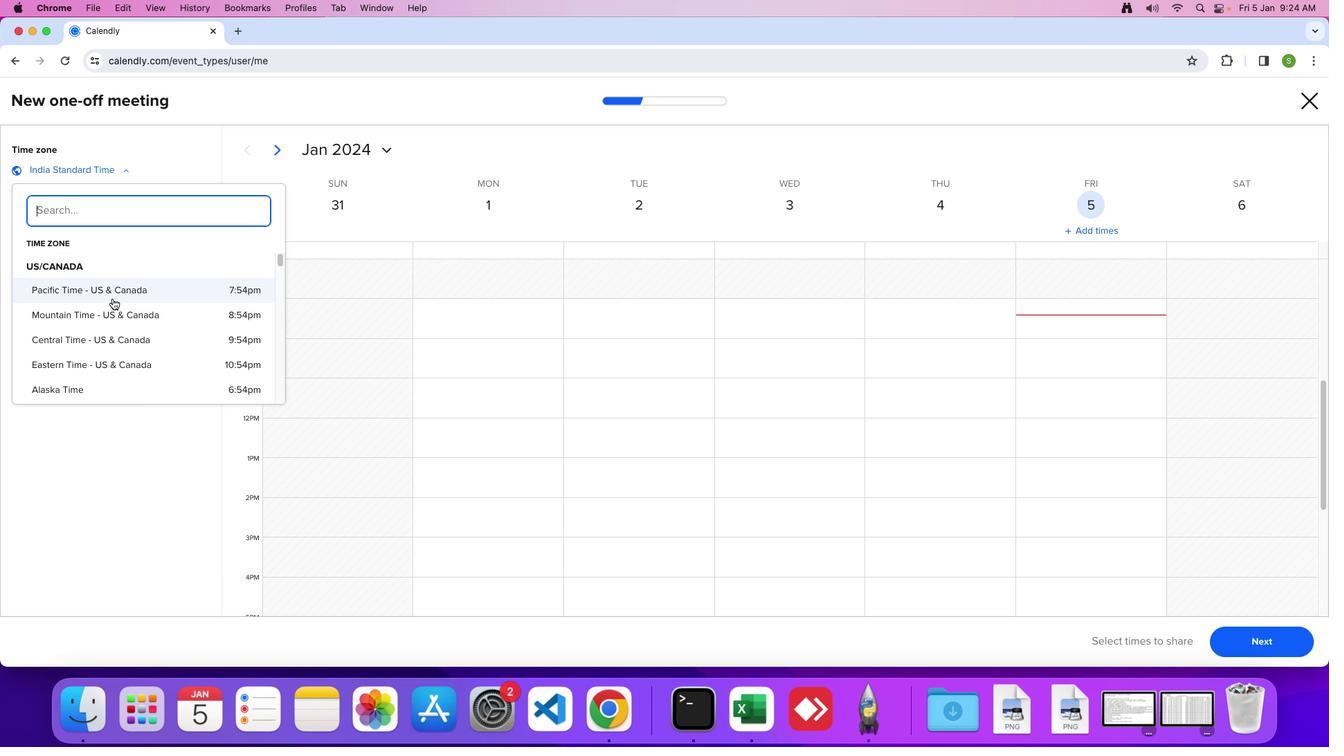 
Action: Mouse scrolled (112, 298) with delta (0, 0)
Screenshot: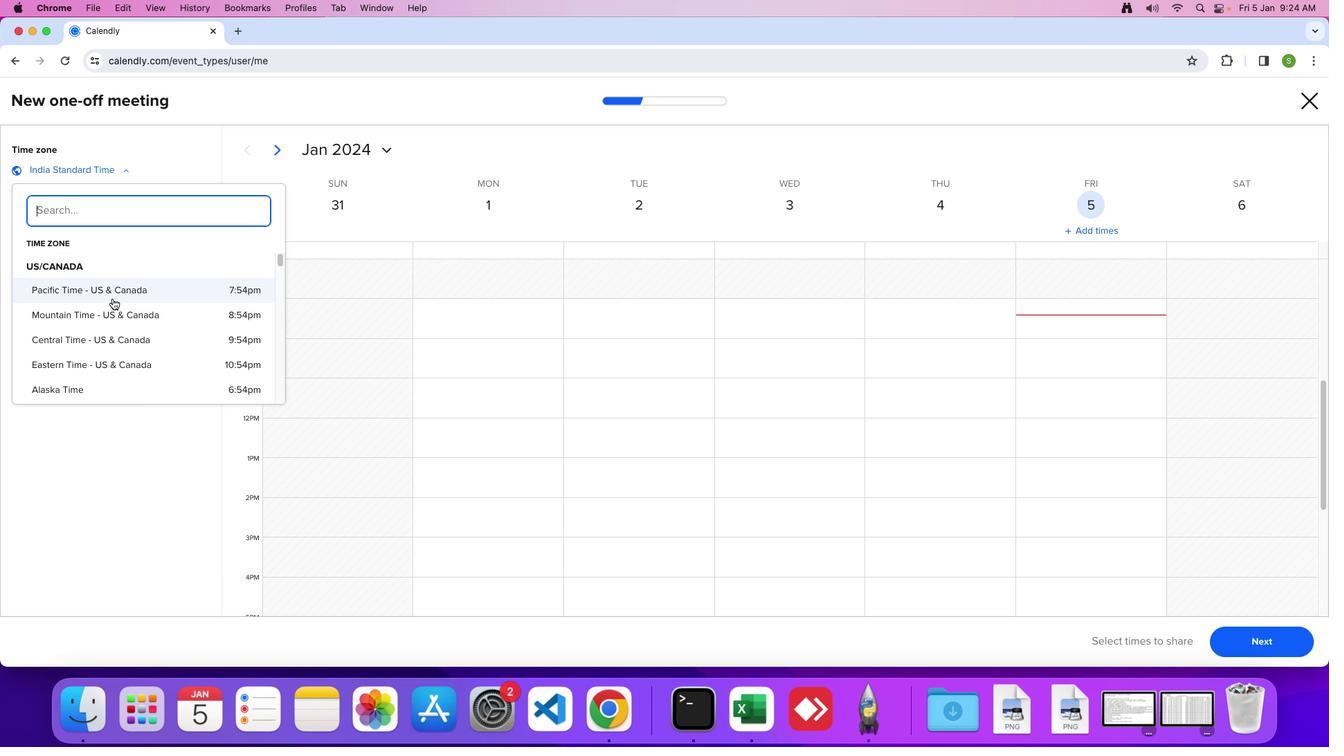 
Action: Mouse scrolled (112, 298) with delta (0, 3)
Screenshot: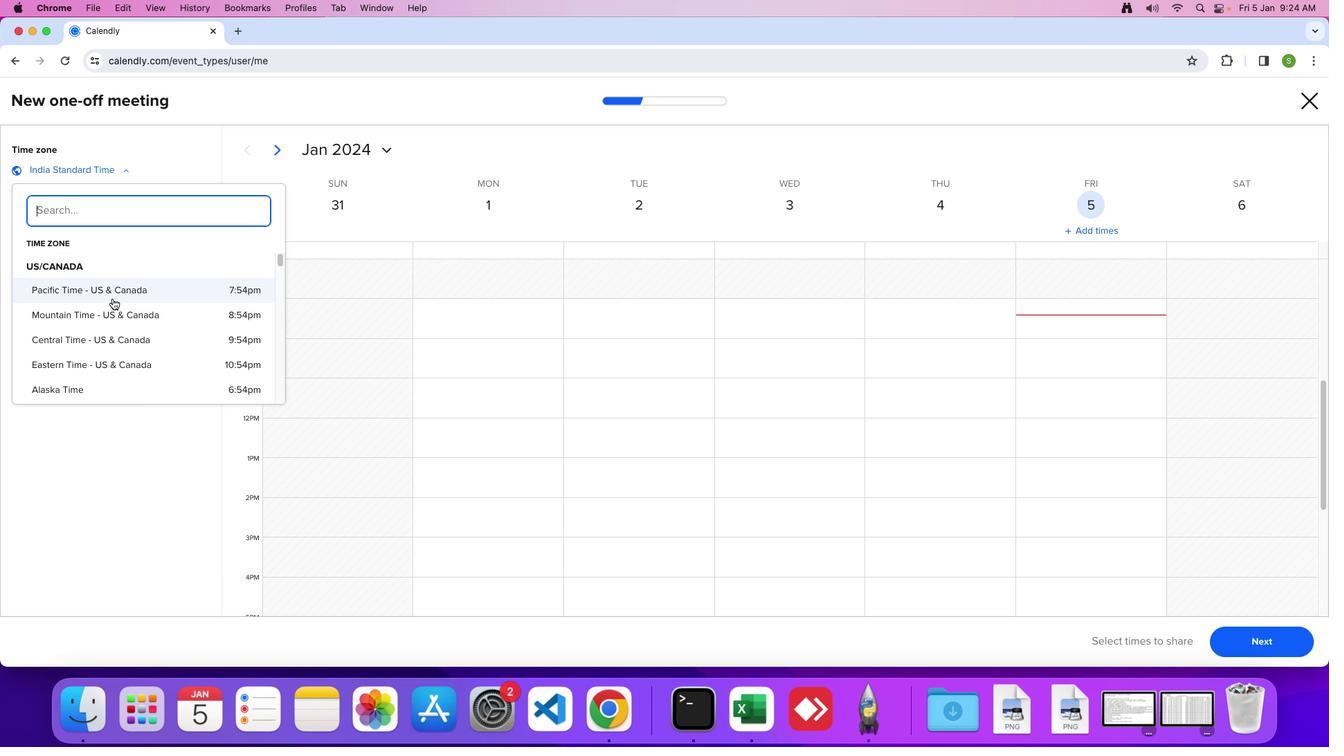 
Action: Mouse scrolled (112, 298) with delta (0, 0)
Screenshot: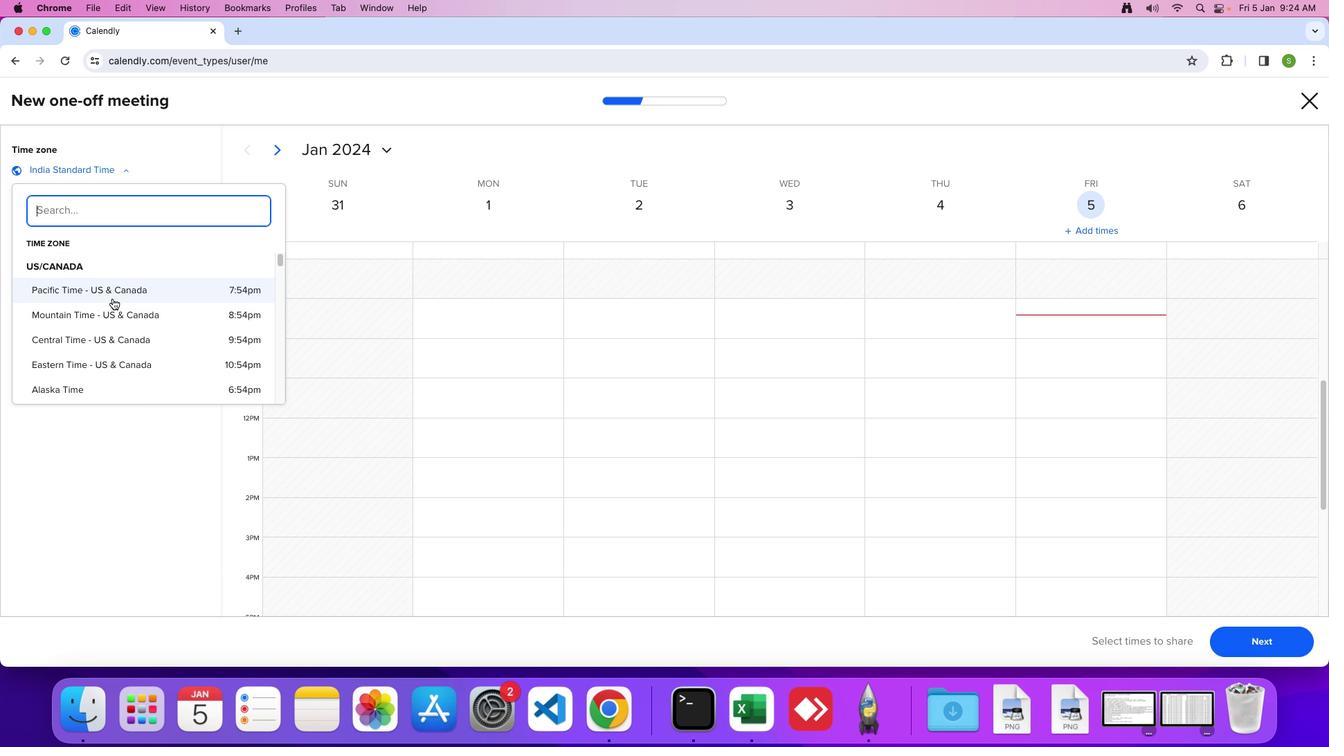 
Action: Mouse scrolled (112, 298) with delta (0, 0)
Screenshot: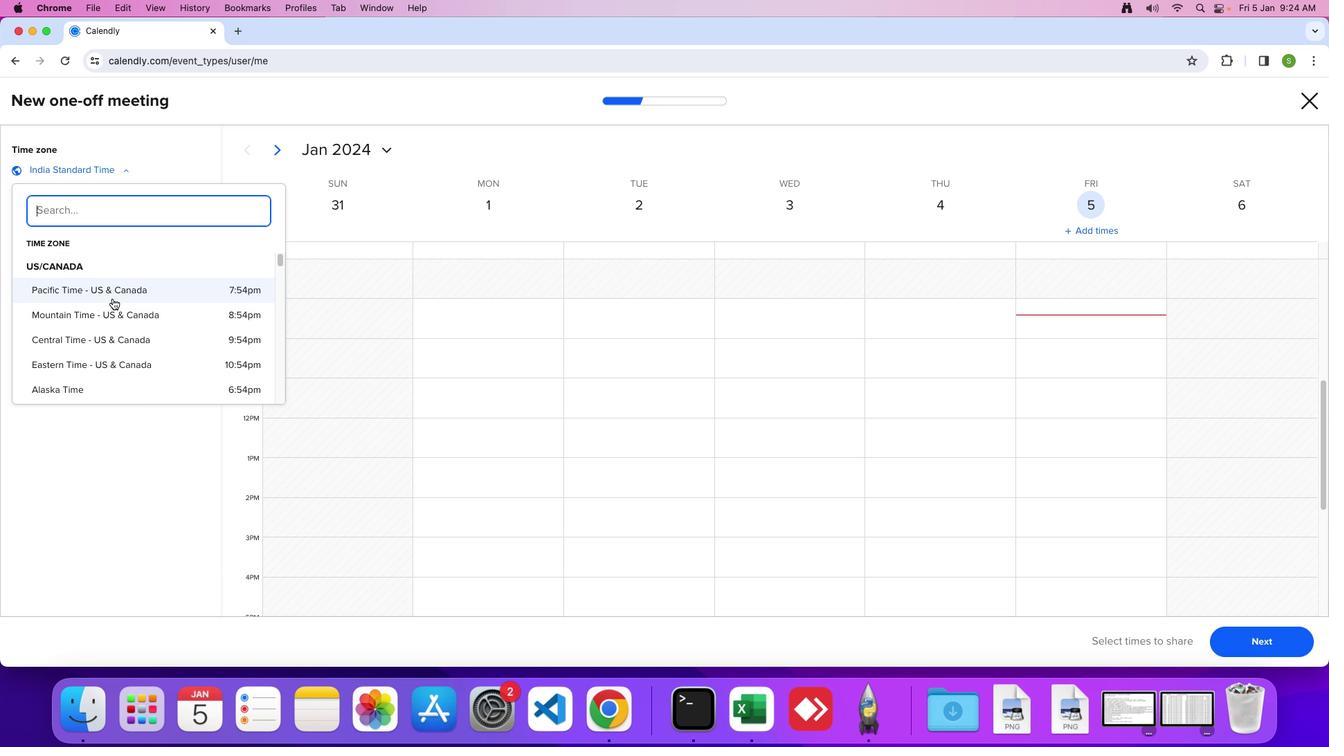 
Action: Mouse scrolled (112, 298) with delta (0, 3)
Screenshot: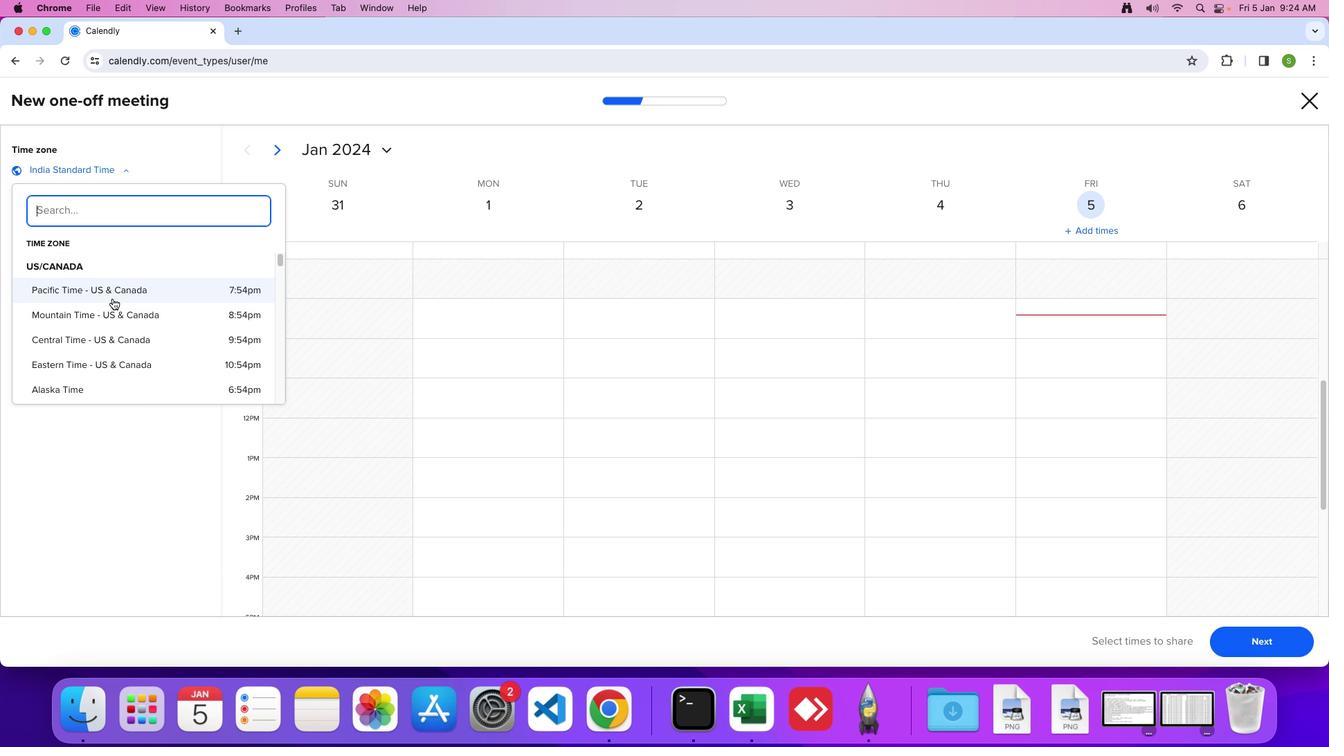 
Action: Mouse scrolled (112, 298) with delta (0, 0)
Screenshot: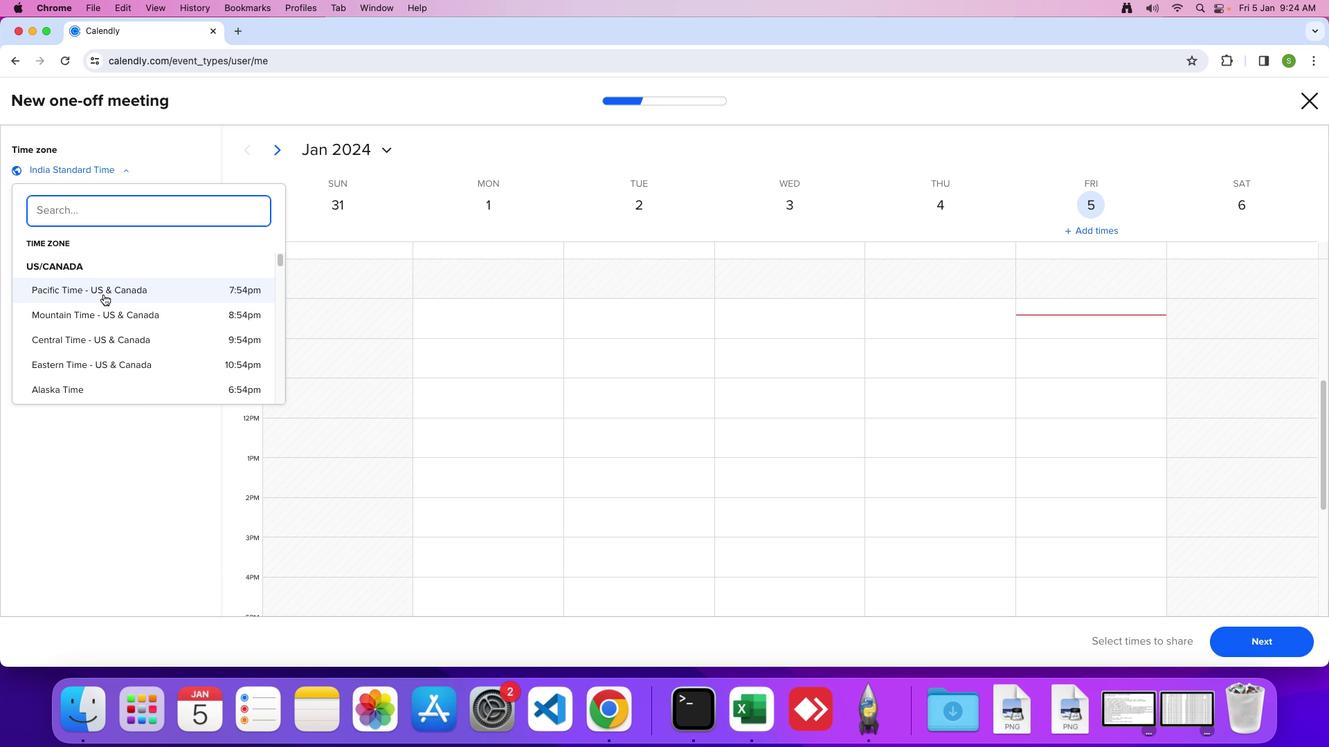 
Action: Mouse scrolled (112, 298) with delta (0, -3)
Screenshot: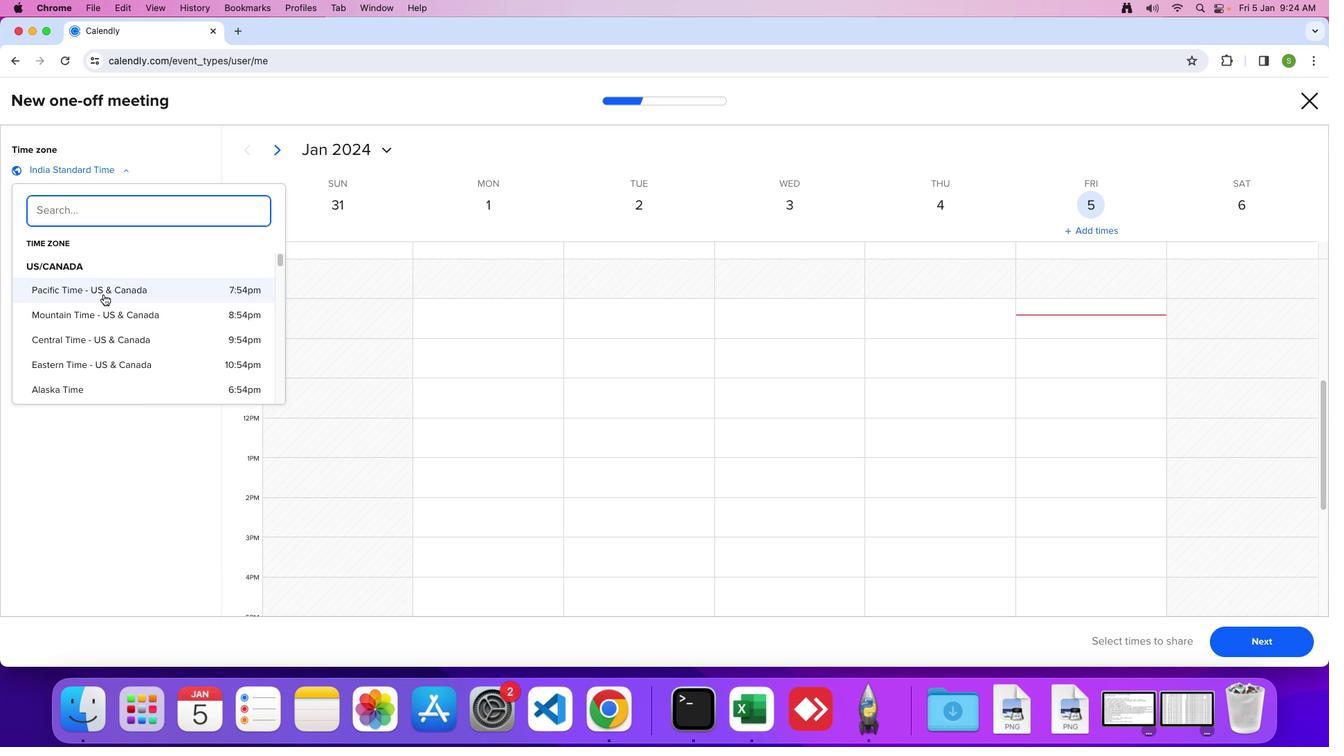 
Action: Mouse scrolled (112, 298) with delta (0, 4)
Screenshot: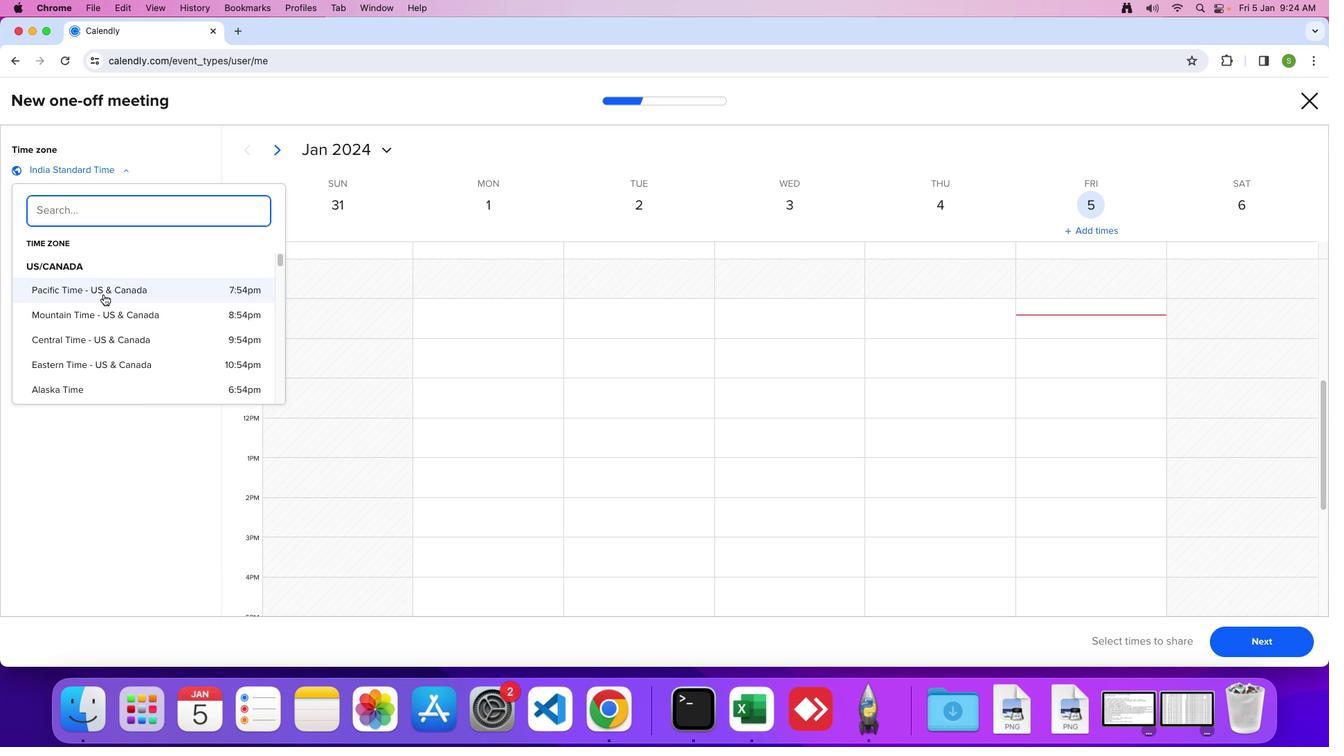 
Action: Mouse scrolled (112, 298) with delta (0, 3)
Screenshot: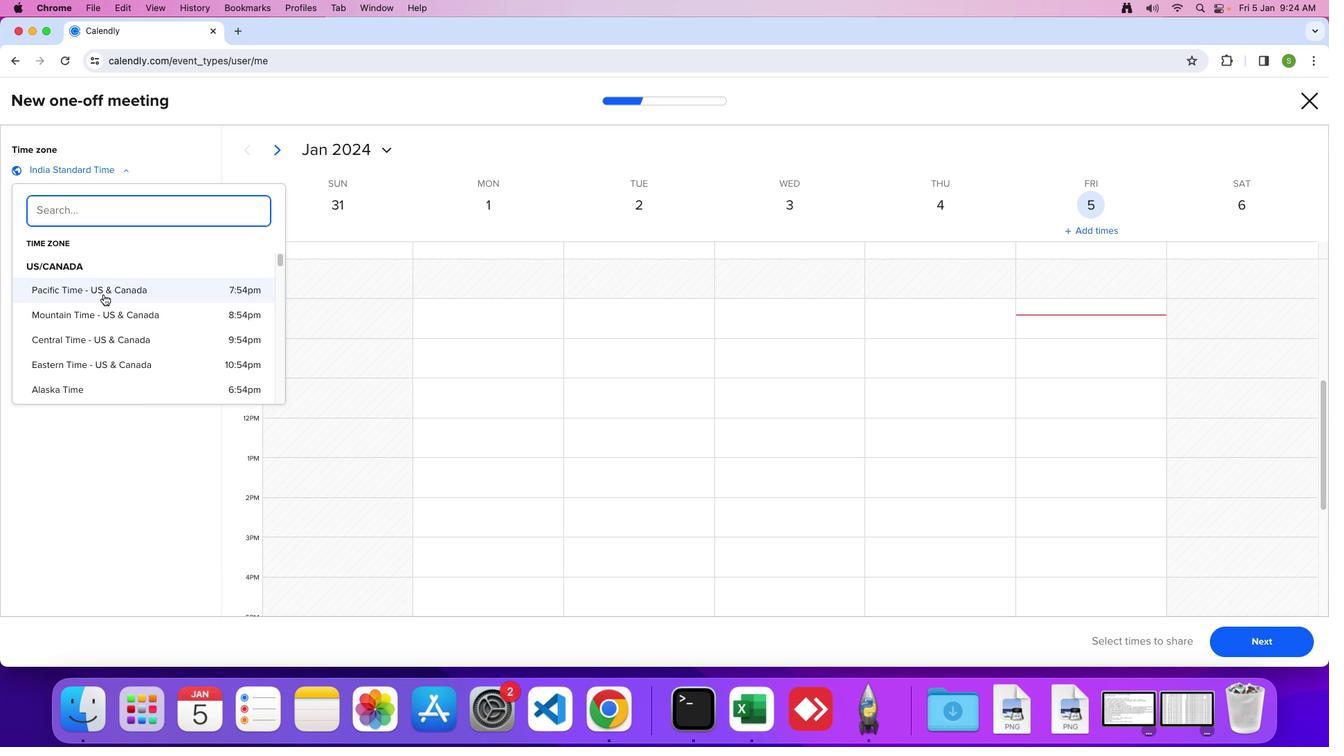 
Action: Mouse scrolled (112, 298) with delta (0, 0)
Screenshot: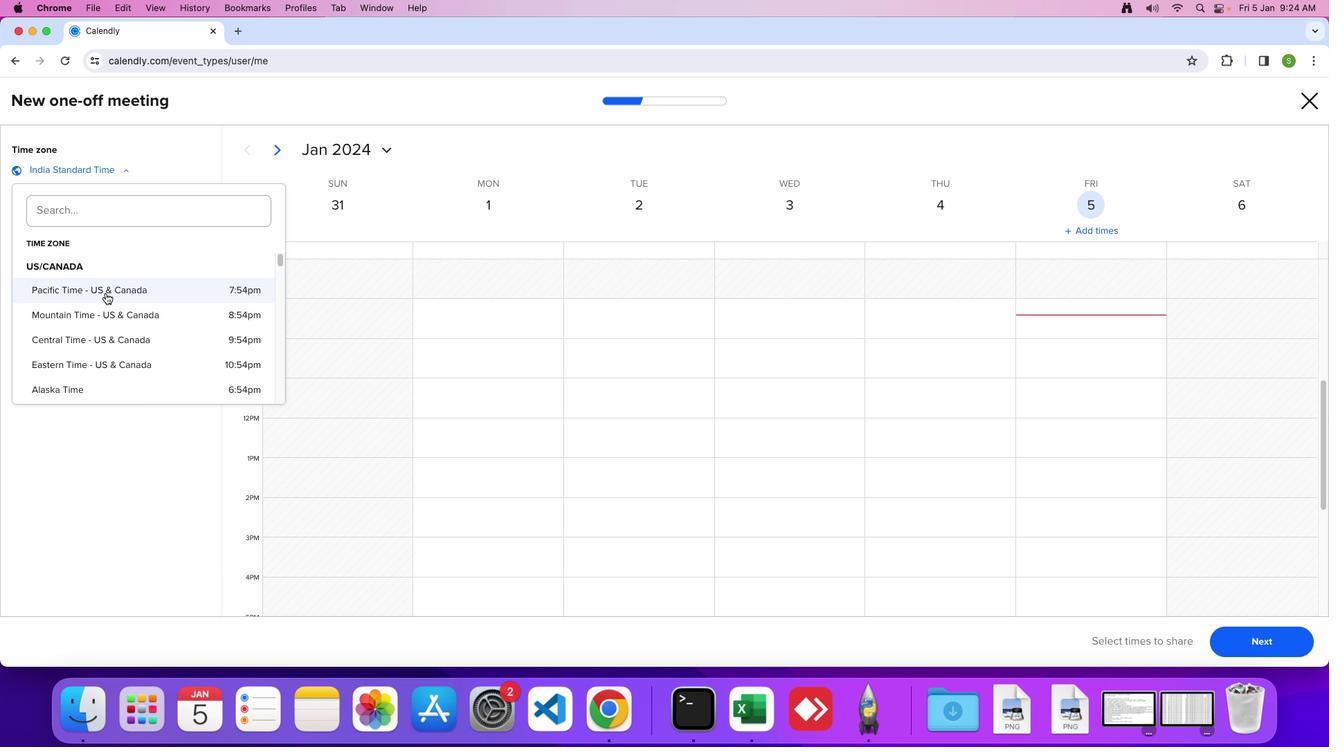 
Action: Mouse scrolled (112, 298) with delta (0, 0)
Screenshot: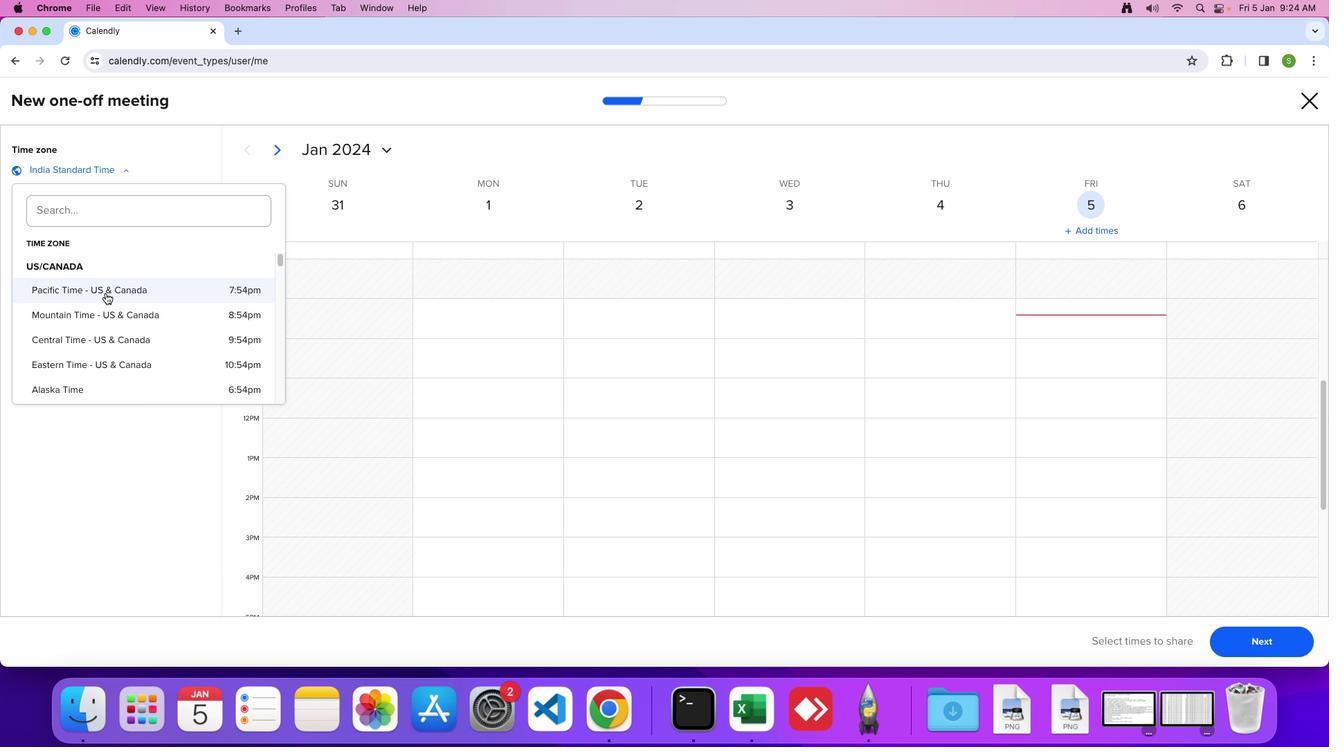 
Action: Mouse scrolled (112, 298) with delta (0, 0)
Screenshot: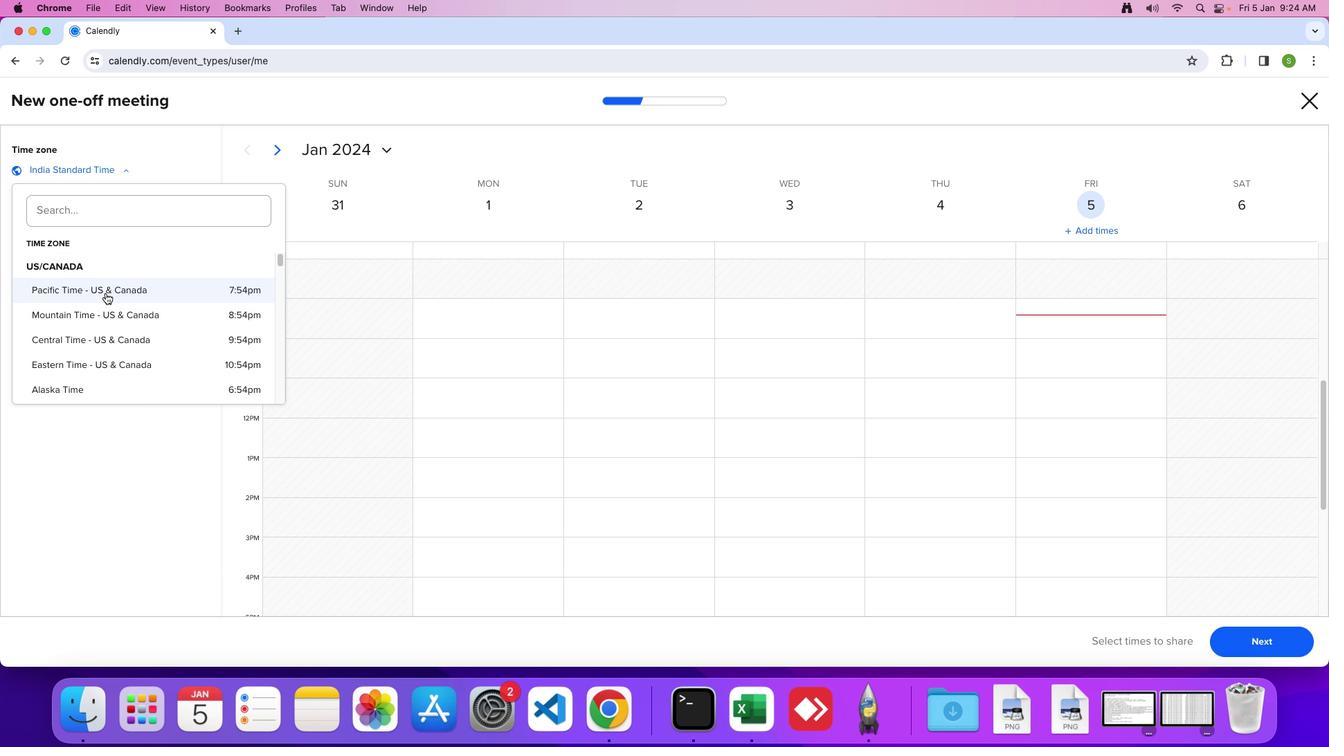 
Action: Mouse scrolled (112, 298) with delta (0, 0)
Screenshot: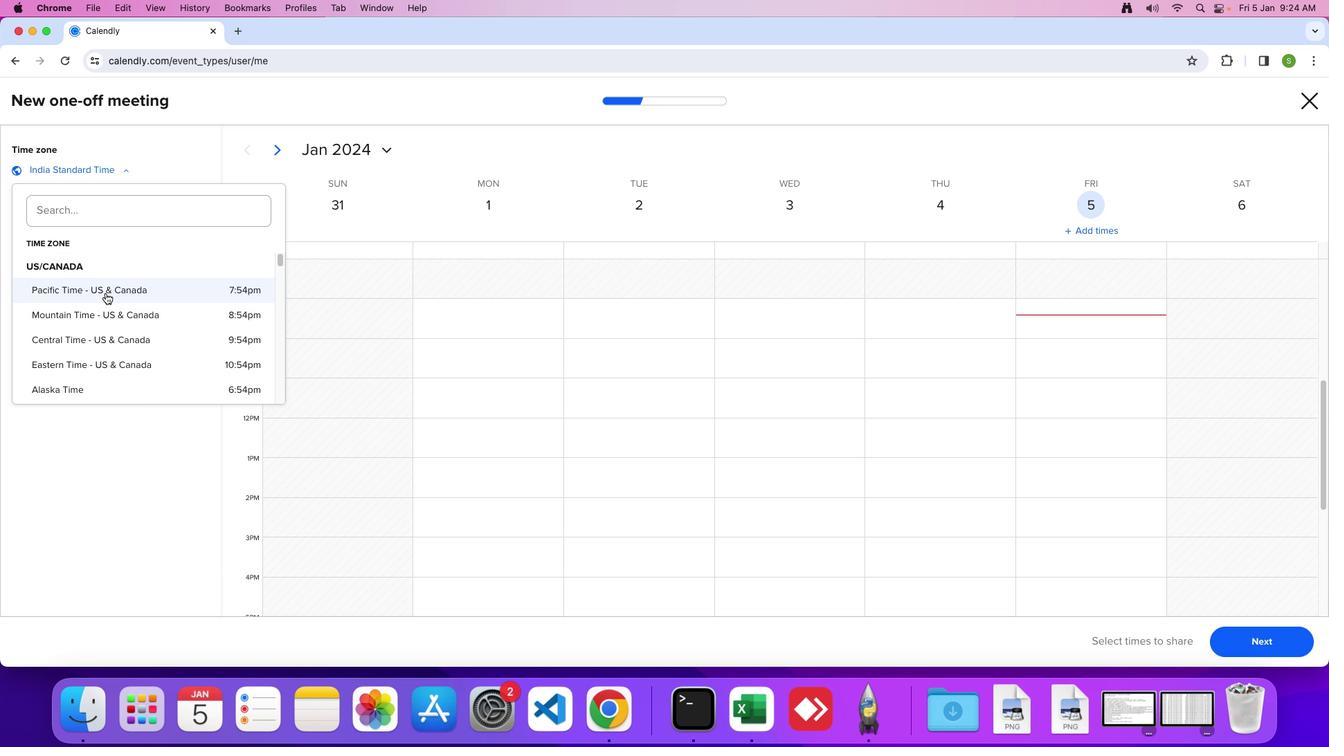 
Action: Mouse scrolled (112, 298) with delta (0, 2)
Screenshot: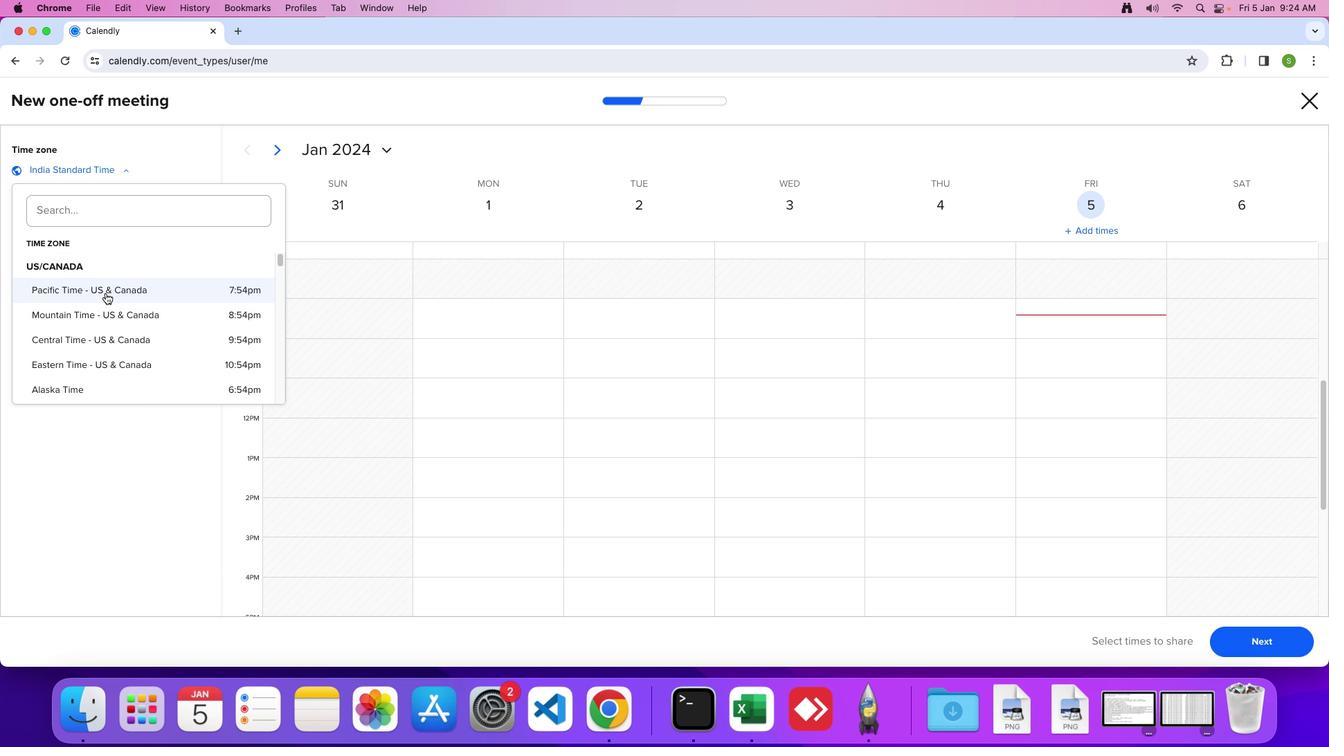 
Action: Mouse scrolled (112, 298) with delta (0, 4)
Screenshot: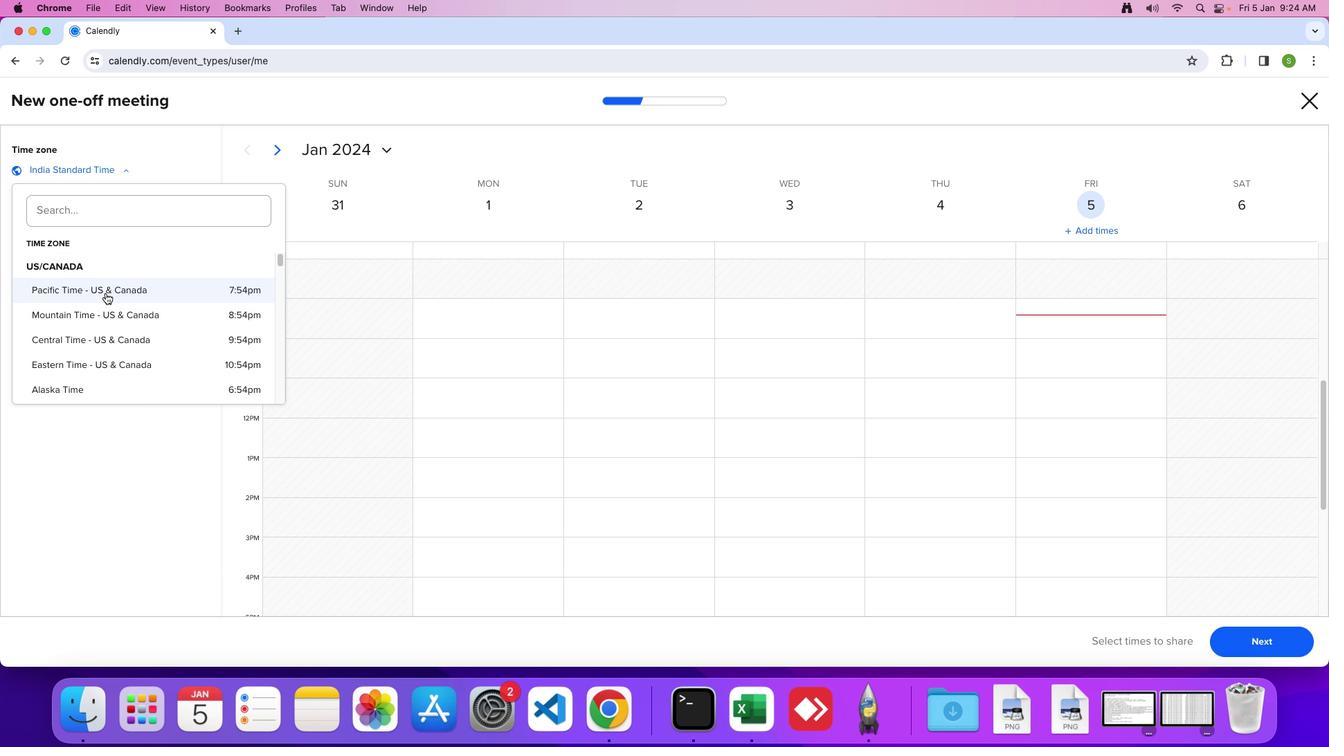 
Action: Mouse moved to (105, 292)
Screenshot: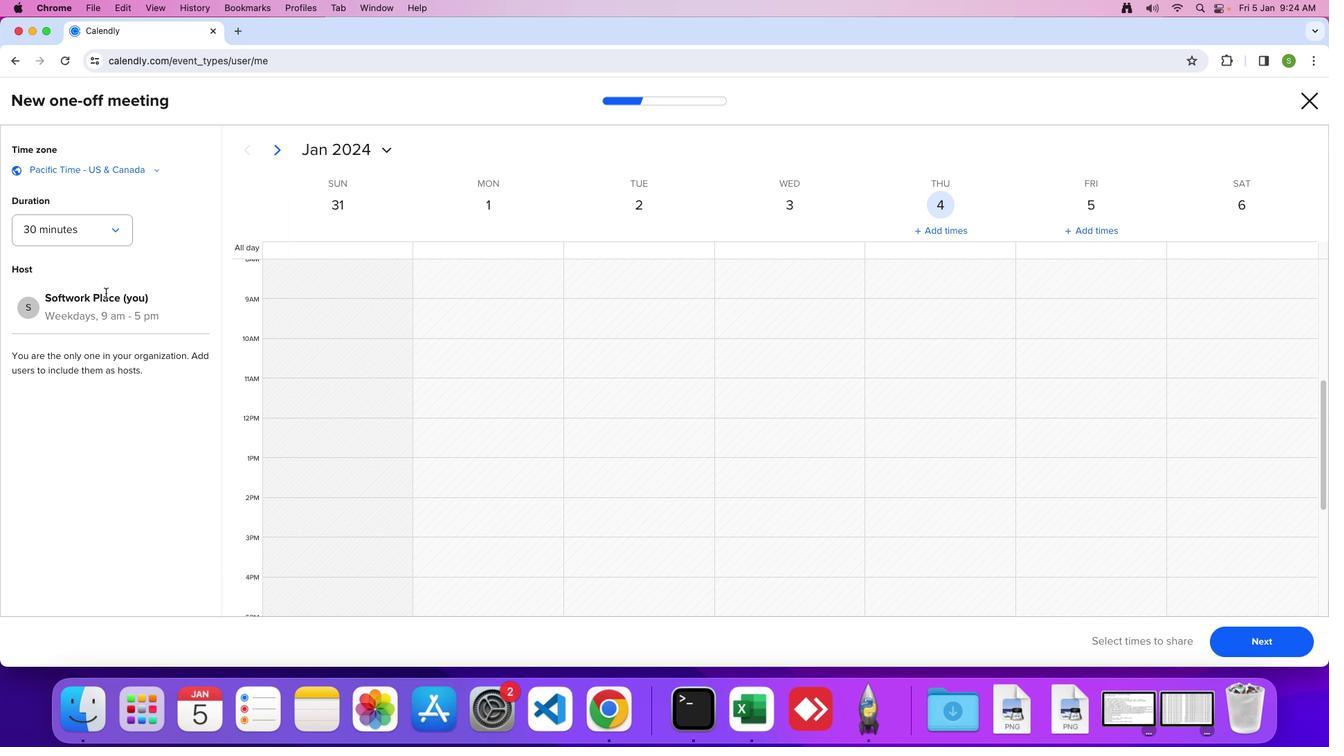 
Action: Mouse pressed left at (105, 292)
Screenshot: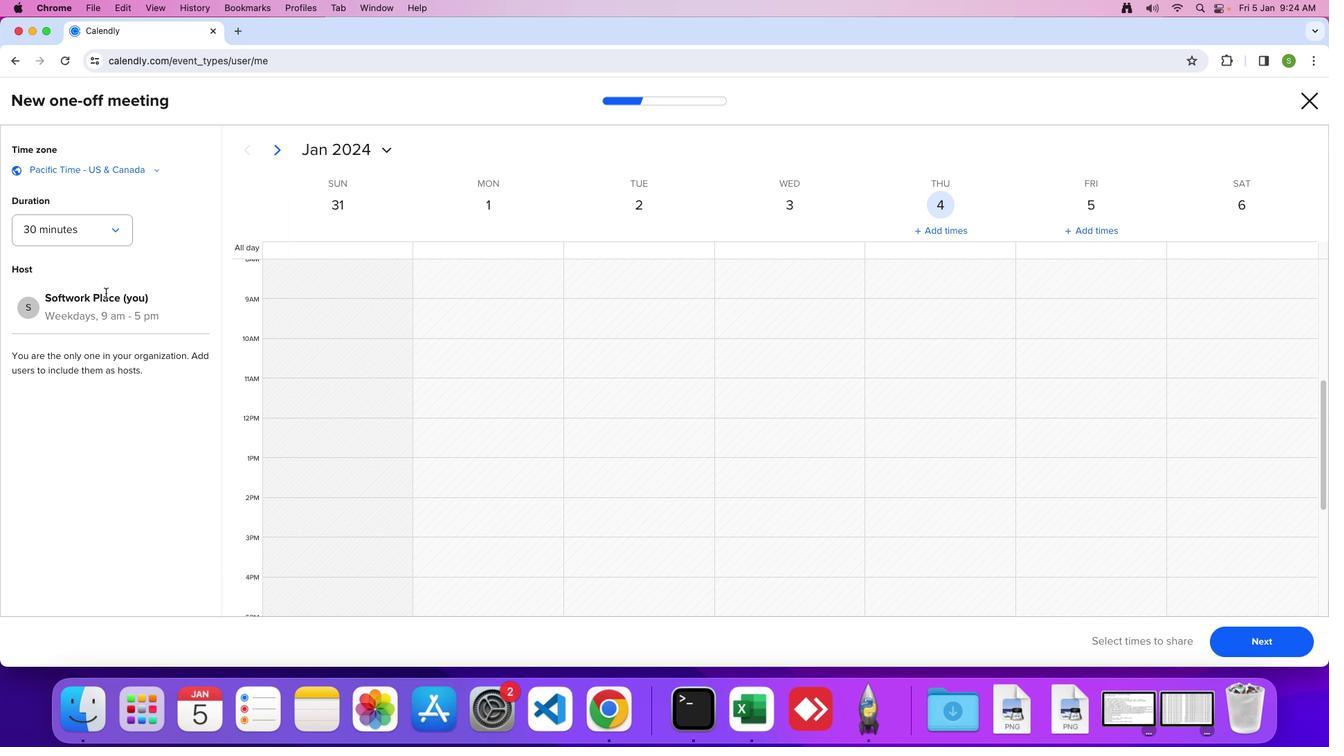 
